 Task: Add Sprouts Organic Unrefined Sesame Oil to the cart.
Action: Mouse pressed left at (18, 92)
Screenshot: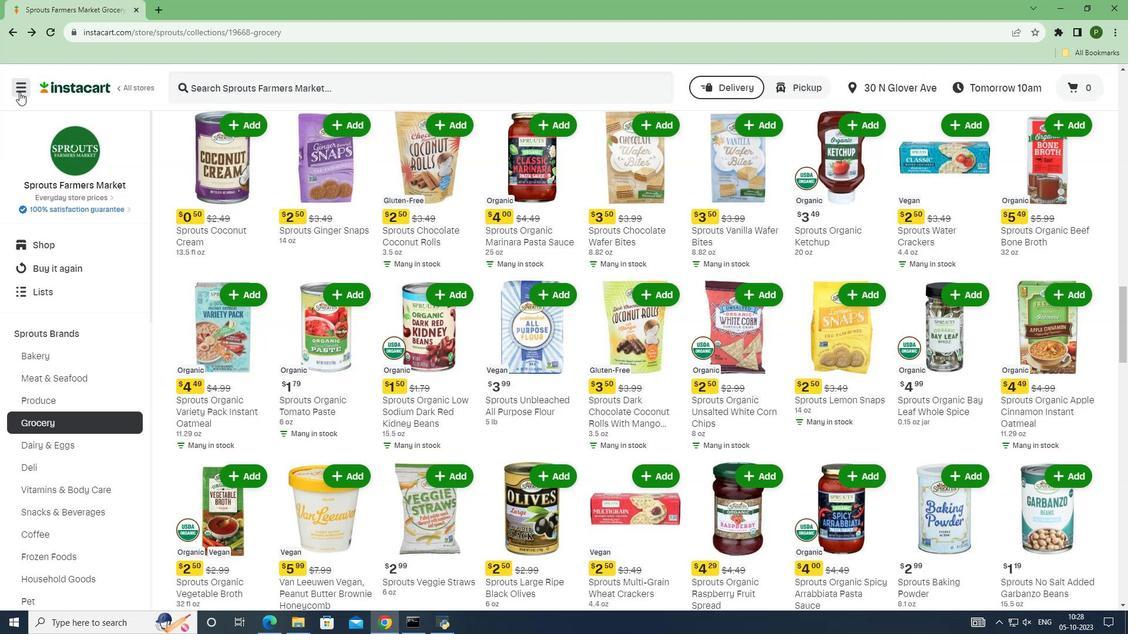 
Action: Mouse moved to (24, 328)
Screenshot: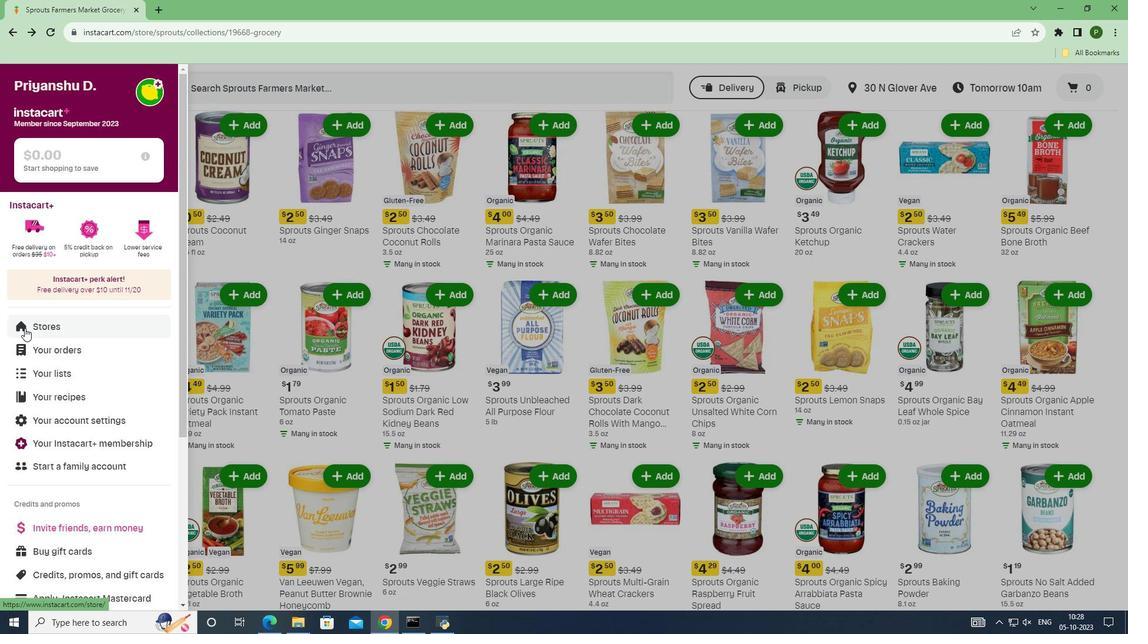 
Action: Mouse pressed left at (24, 328)
Screenshot: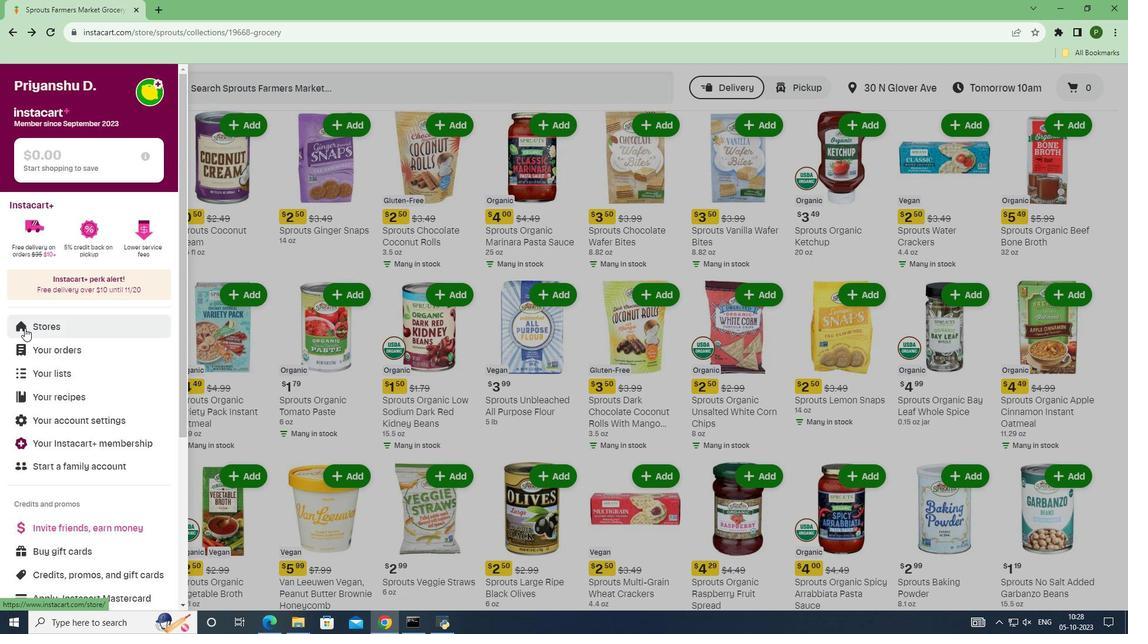 
Action: Mouse moved to (273, 145)
Screenshot: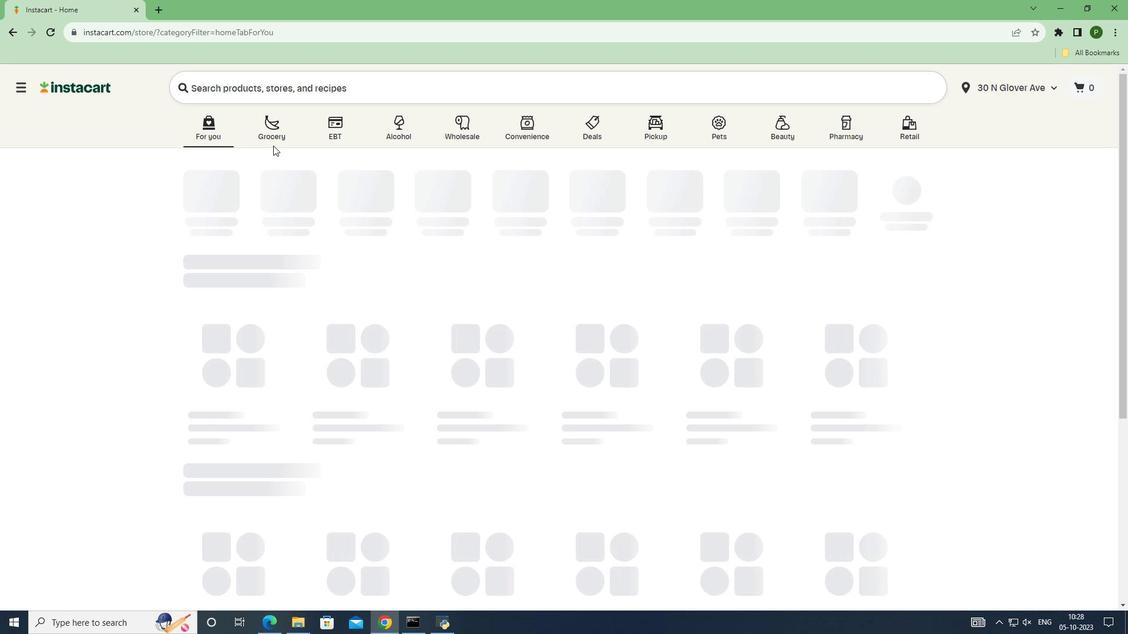 
Action: Mouse pressed left at (273, 145)
Screenshot: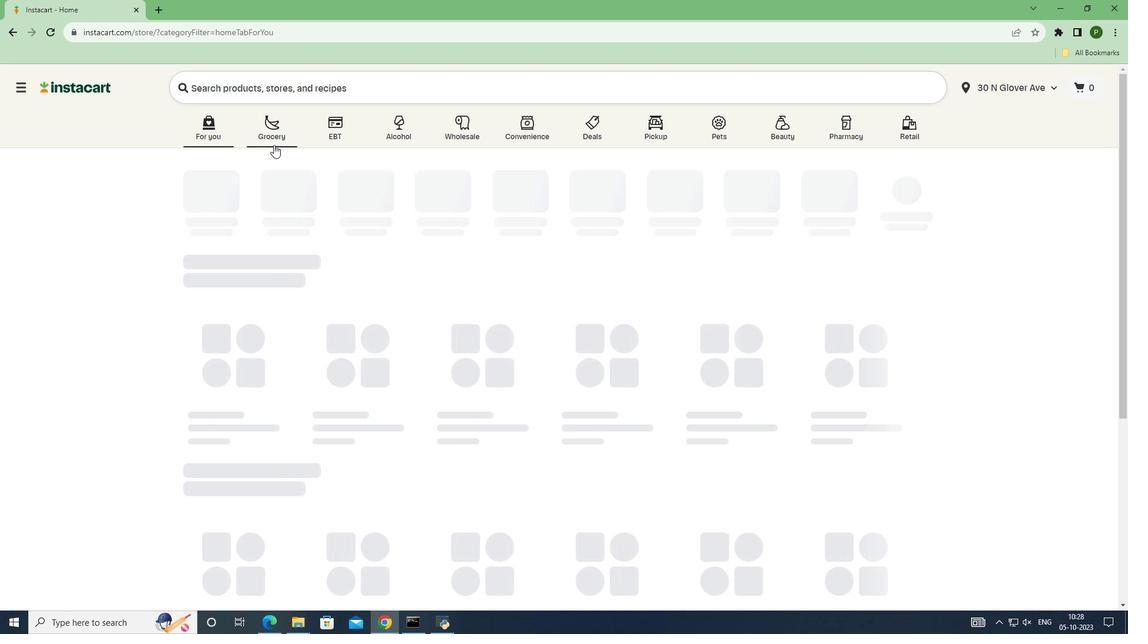 
Action: Mouse moved to (705, 276)
Screenshot: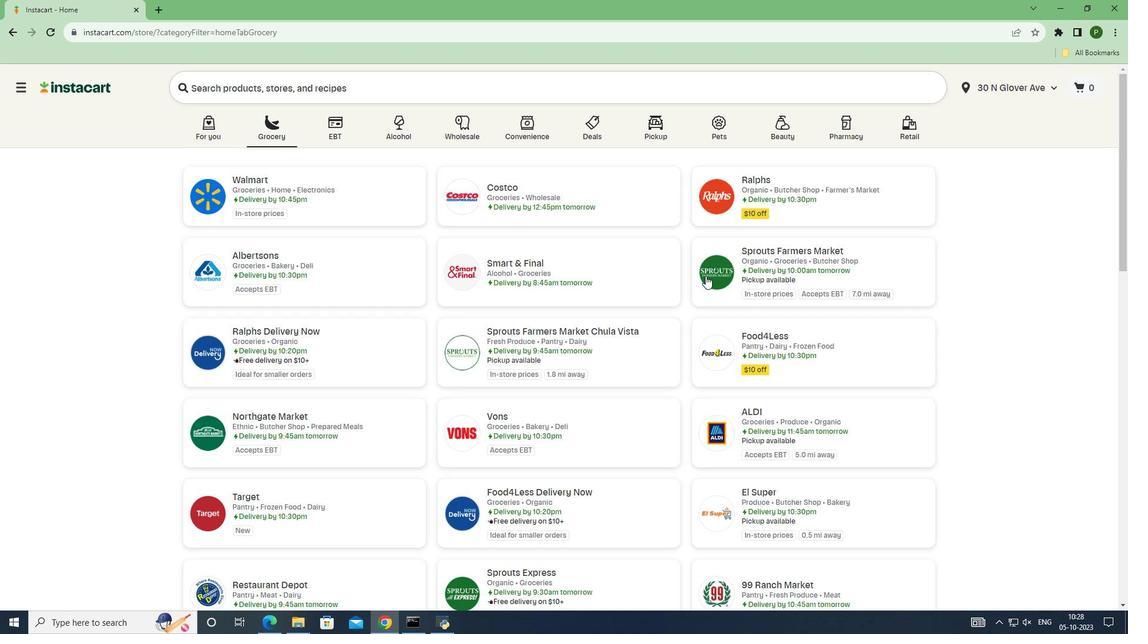
Action: Mouse pressed left at (705, 276)
Screenshot: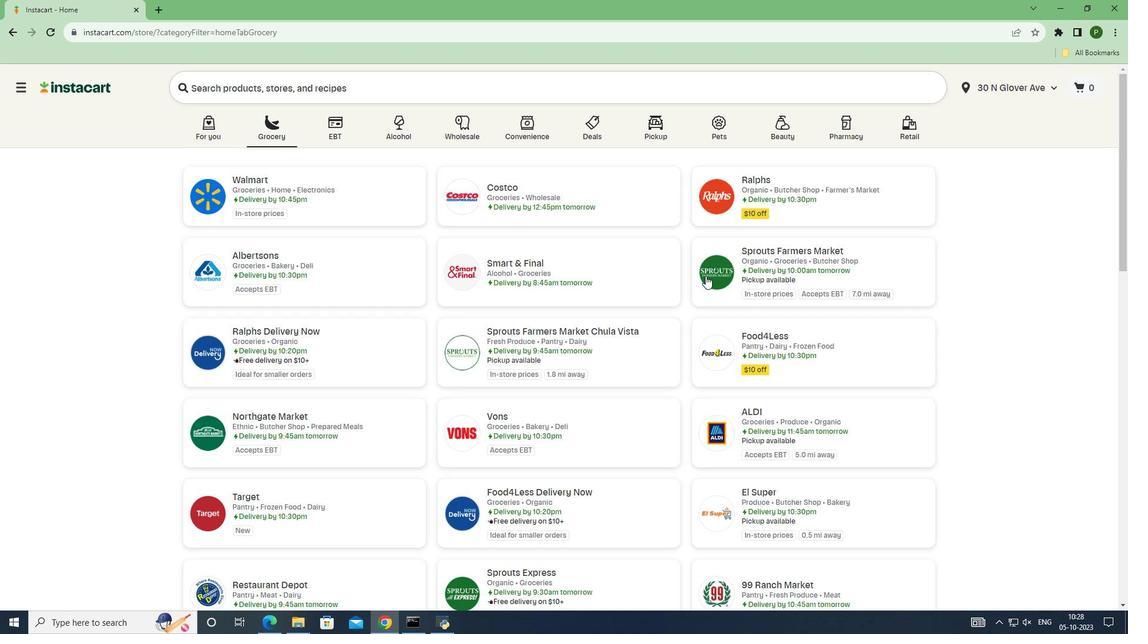 
Action: Mouse moved to (88, 335)
Screenshot: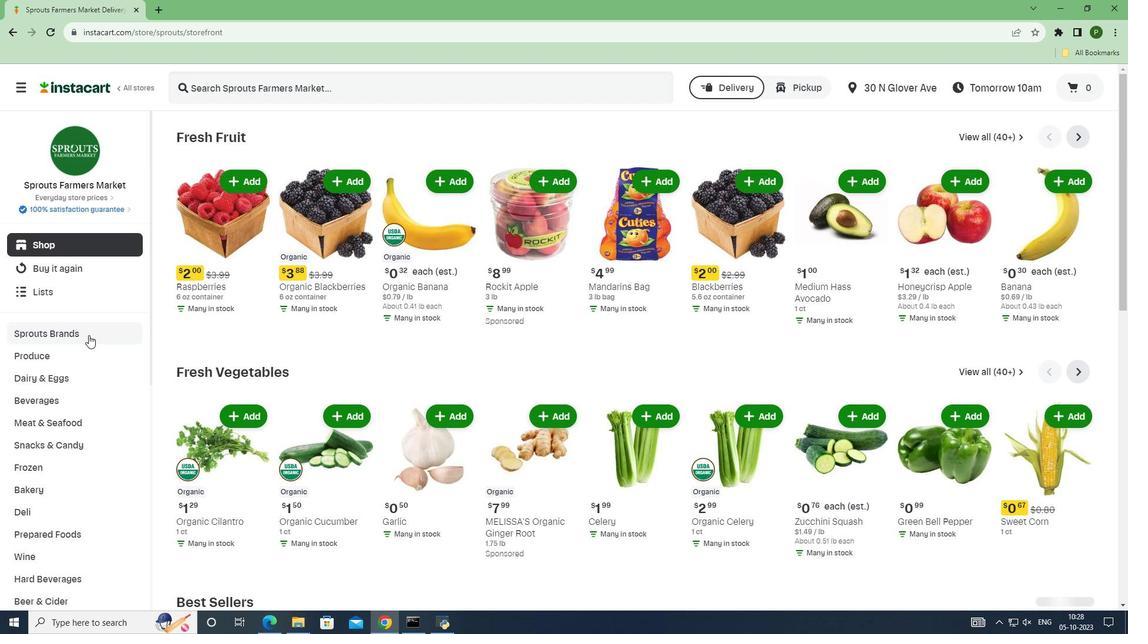 
Action: Mouse pressed left at (88, 335)
Screenshot: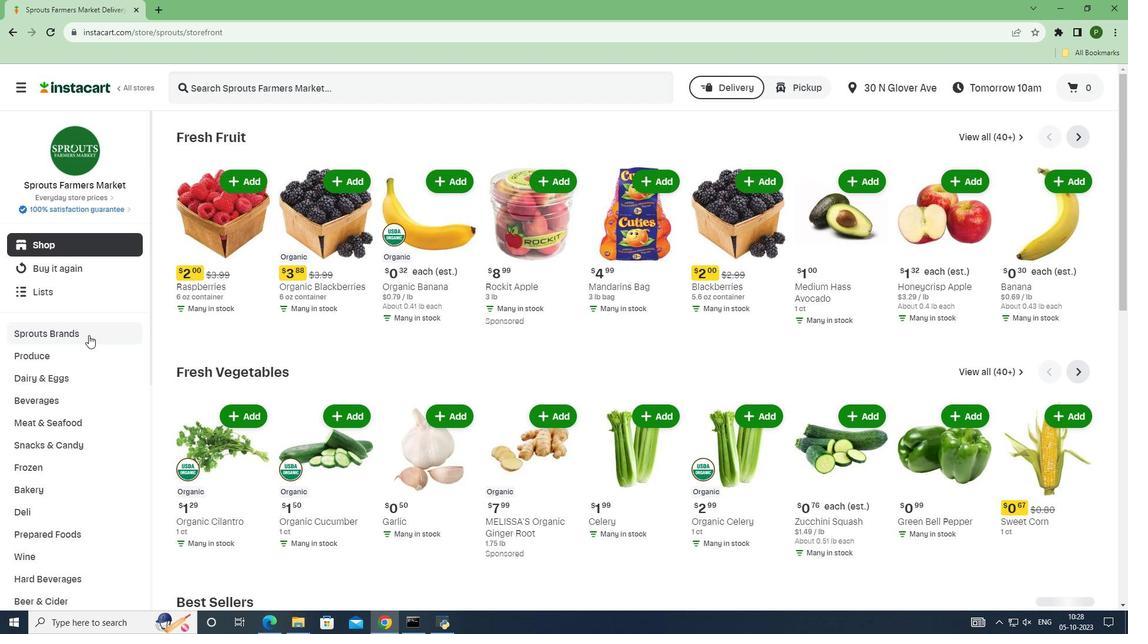
Action: Mouse moved to (82, 422)
Screenshot: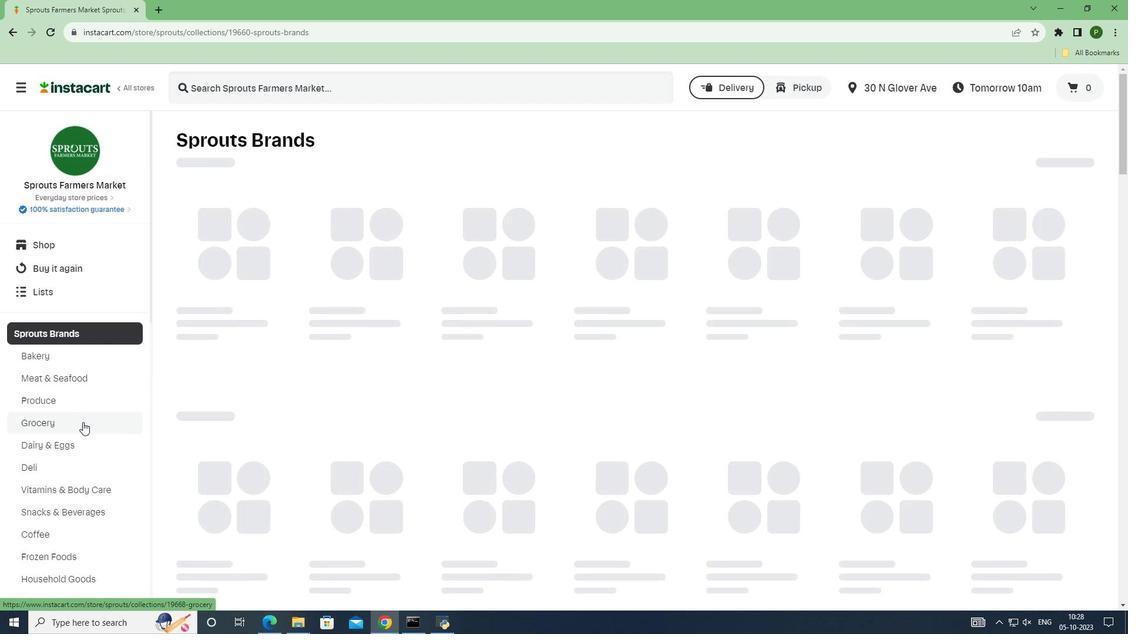 
Action: Mouse pressed left at (82, 422)
Screenshot: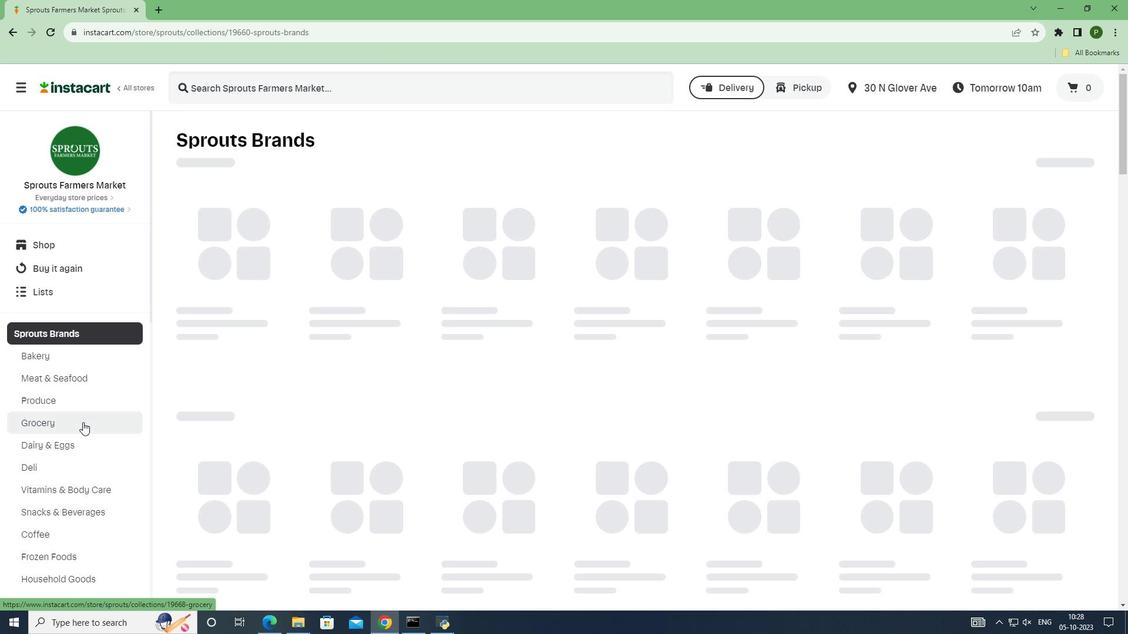 
Action: Mouse moved to (331, 271)
Screenshot: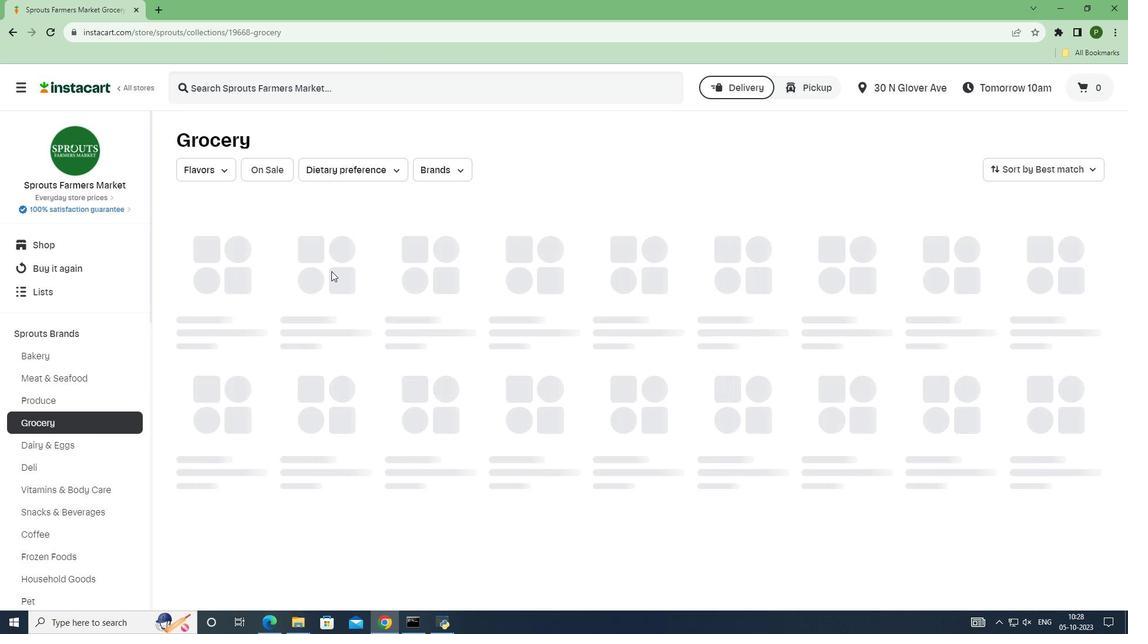 
Action: Mouse scrolled (331, 270) with delta (0, 0)
Screenshot: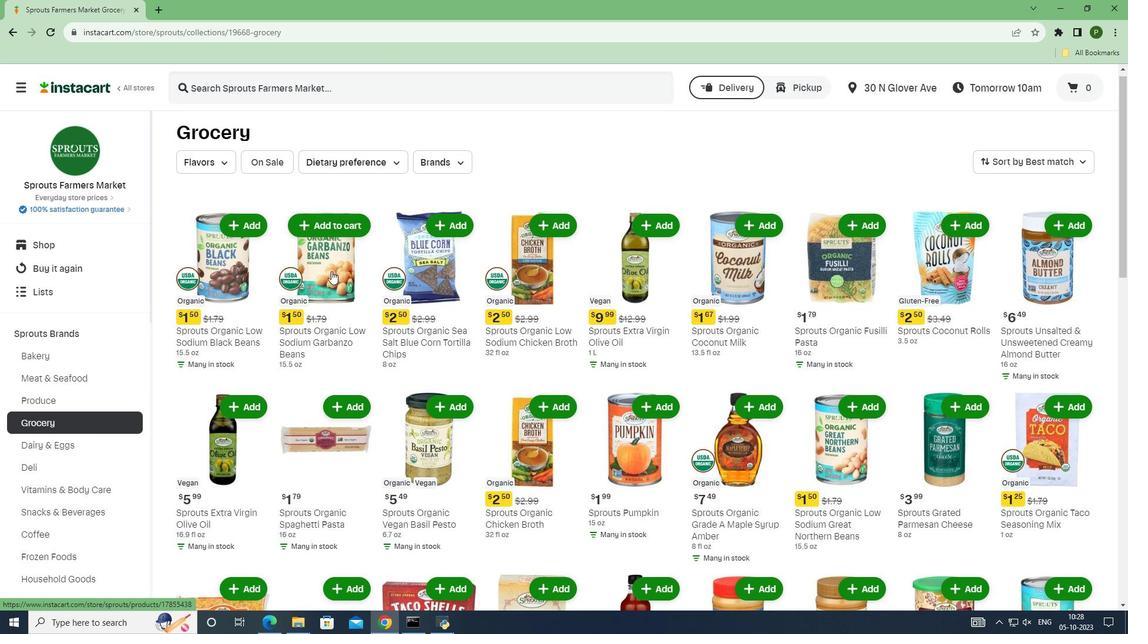 
Action: Mouse scrolled (331, 270) with delta (0, 0)
Screenshot: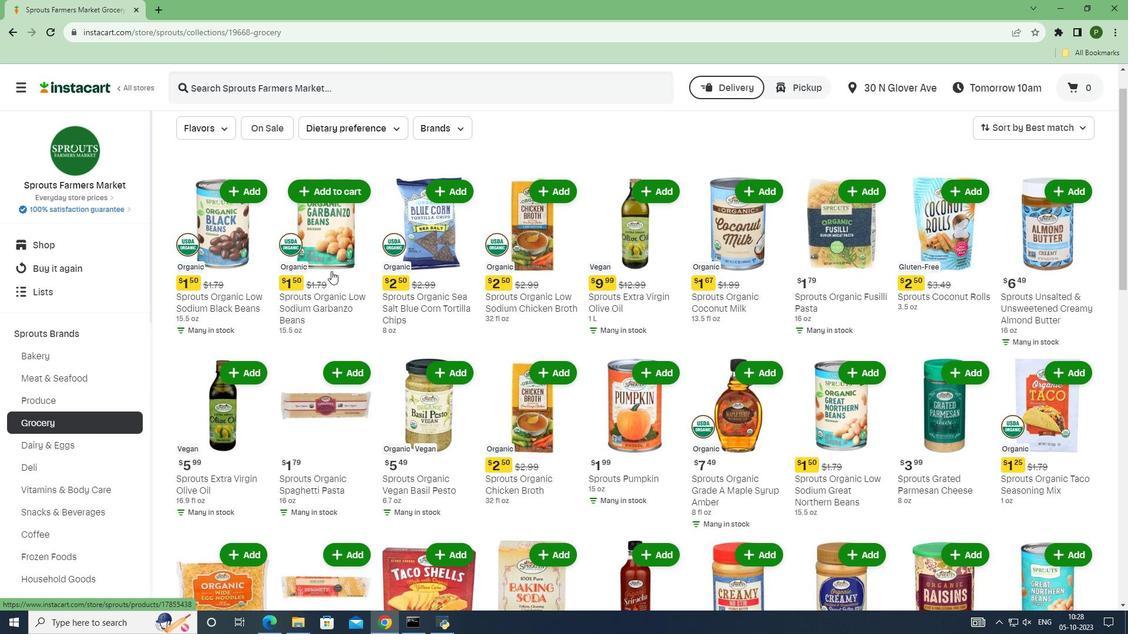 
Action: Mouse scrolled (331, 270) with delta (0, 0)
Screenshot: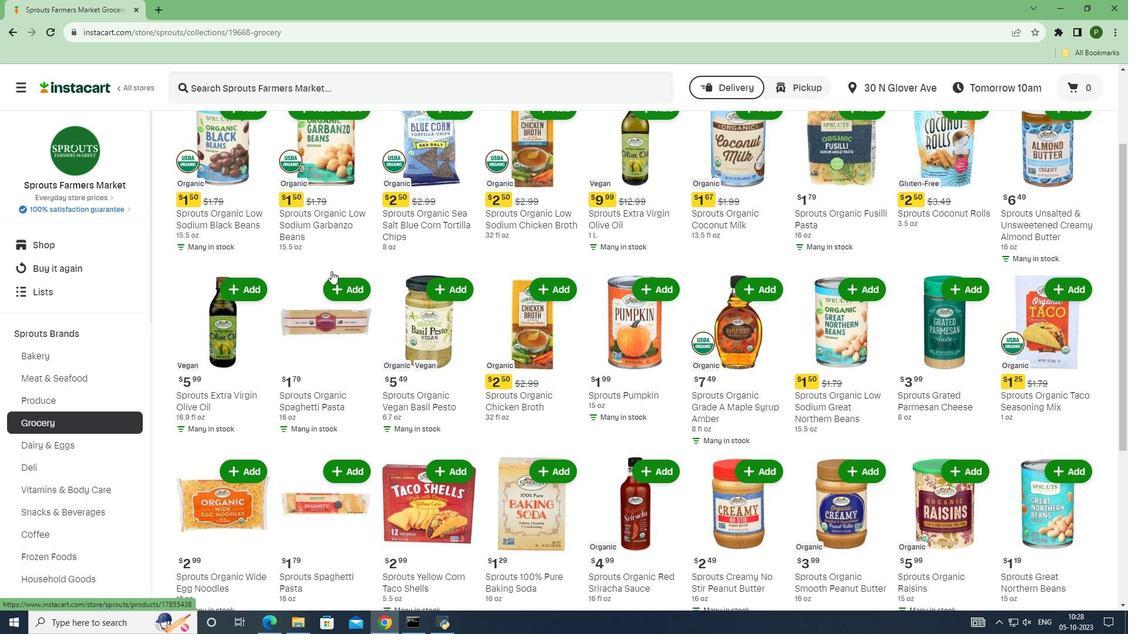 
Action: Mouse scrolled (331, 270) with delta (0, 0)
Screenshot: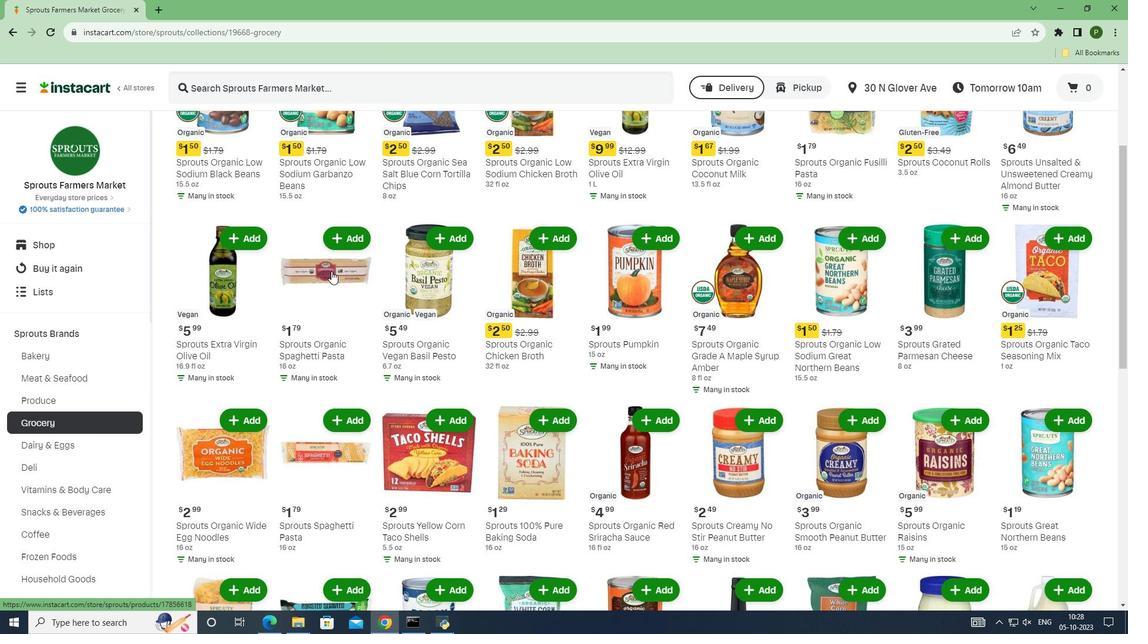 
Action: Mouse scrolled (331, 270) with delta (0, 0)
Screenshot: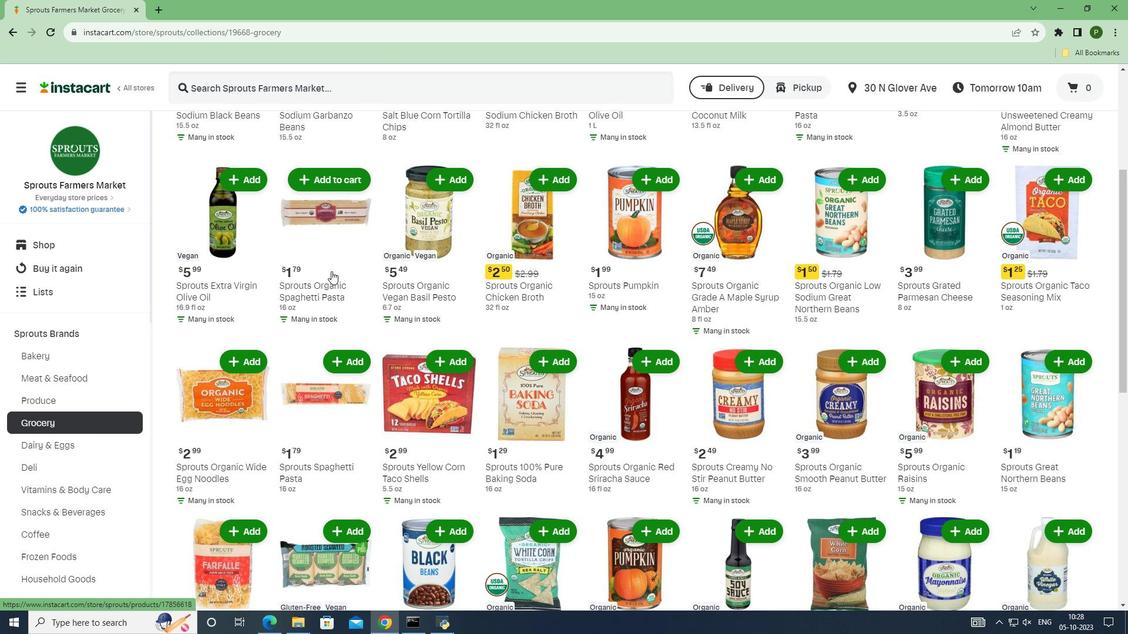 
Action: Mouse scrolled (331, 270) with delta (0, 0)
Screenshot: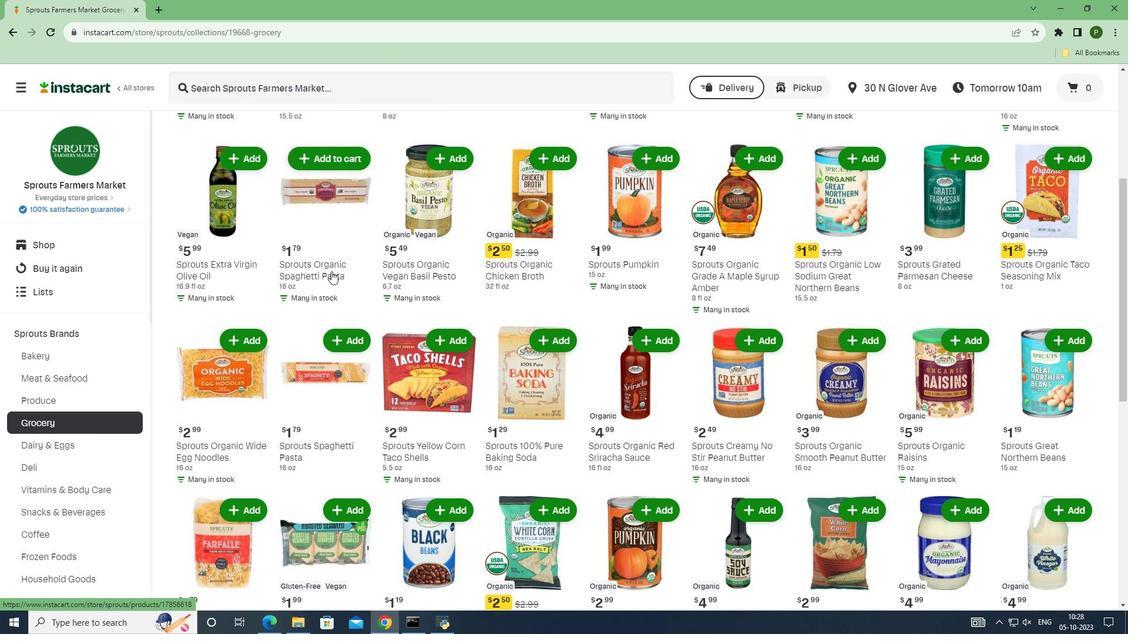 
Action: Mouse scrolled (331, 270) with delta (0, 0)
Screenshot: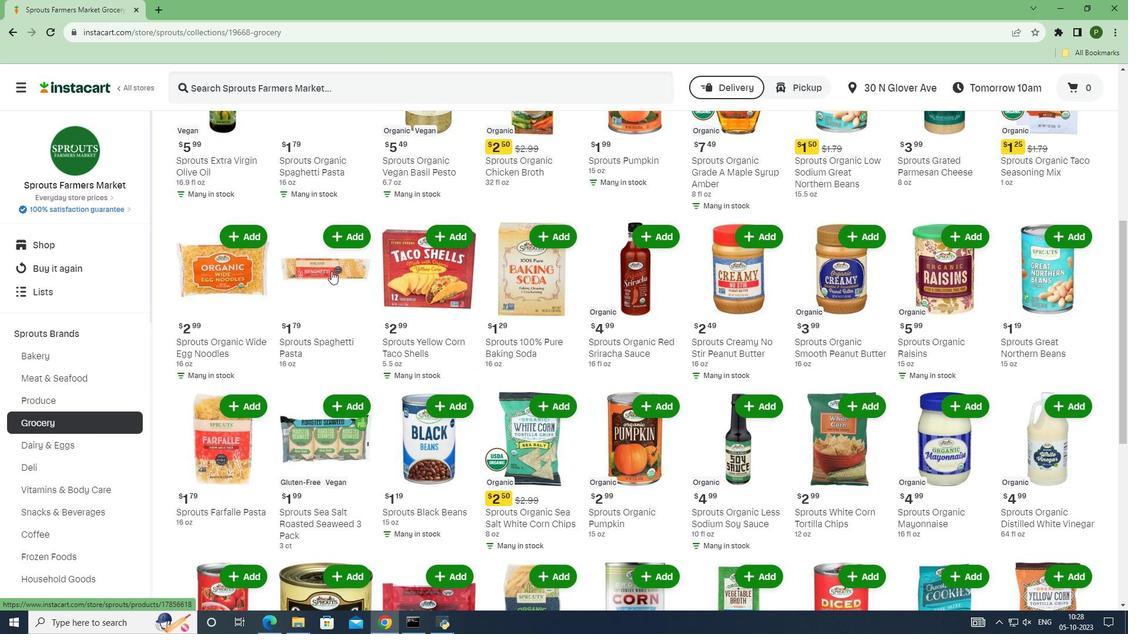 
Action: Mouse scrolled (331, 270) with delta (0, 0)
Screenshot: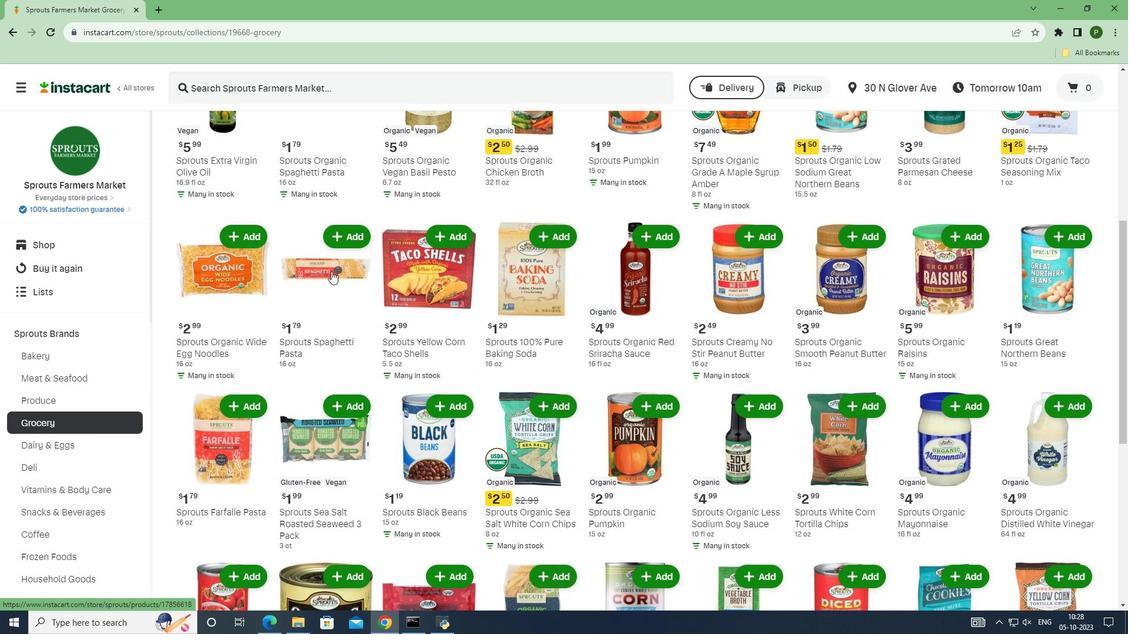 
Action: Mouse scrolled (331, 270) with delta (0, 0)
Screenshot: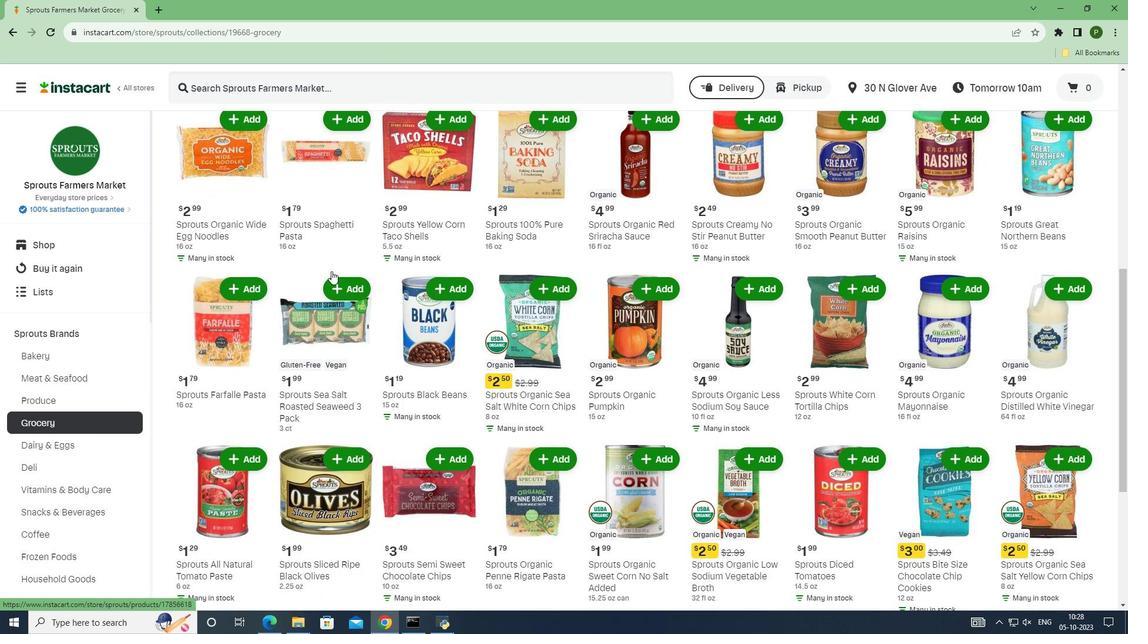 
Action: Mouse scrolled (331, 270) with delta (0, 0)
Screenshot: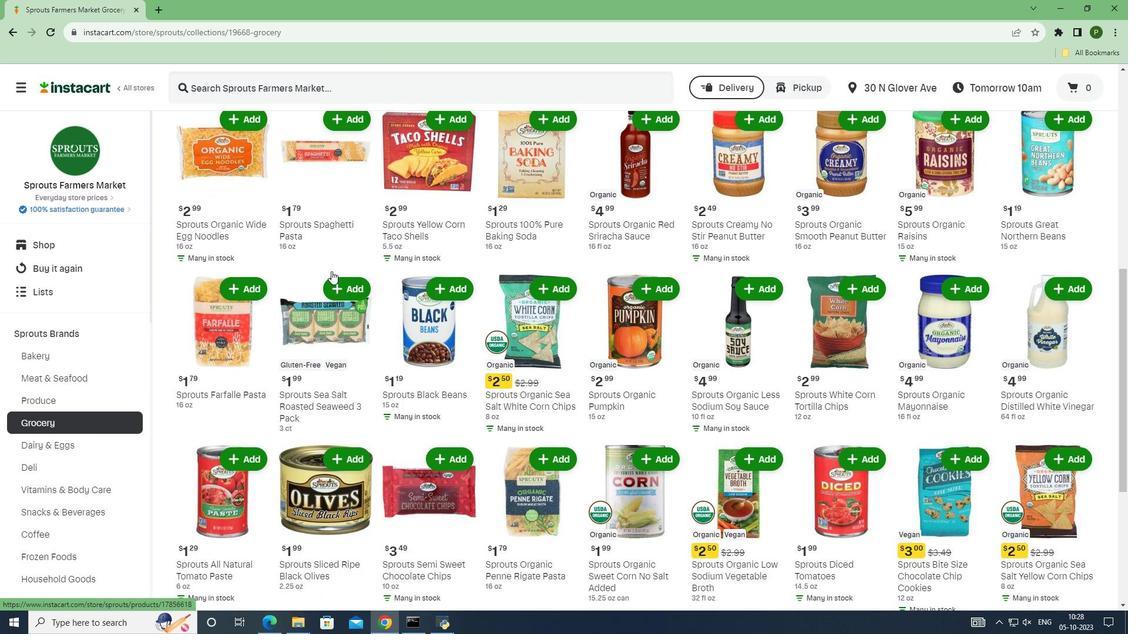 
Action: Mouse scrolled (331, 270) with delta (0, 0)
Screenshot: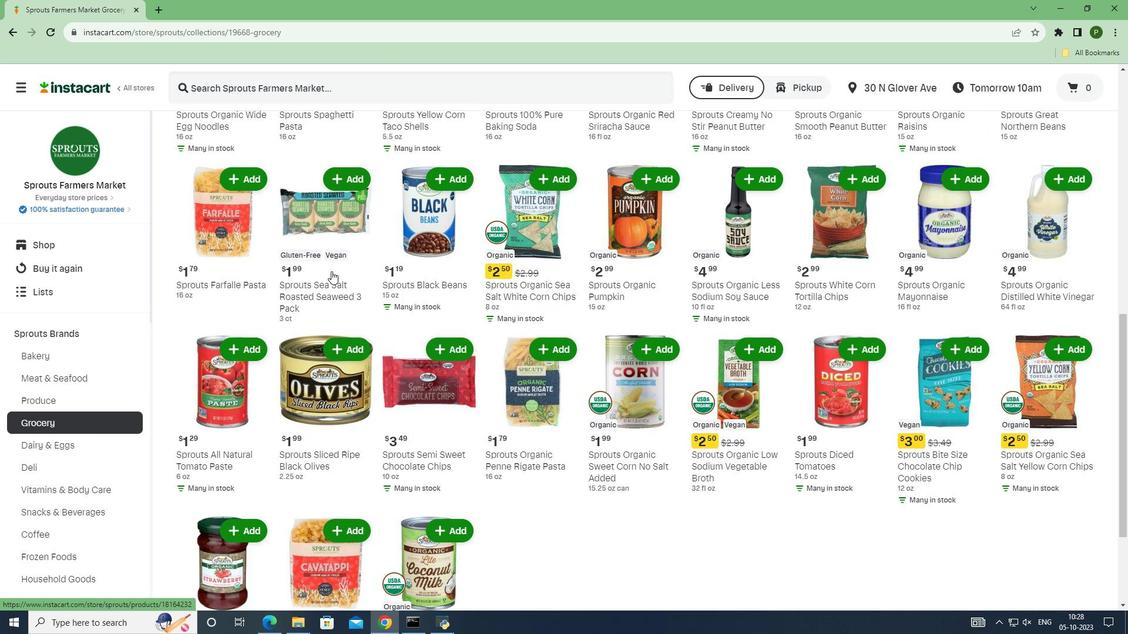 
Action: Mouse scrolled (331, 270) with delta (0, 0)
Screenshot: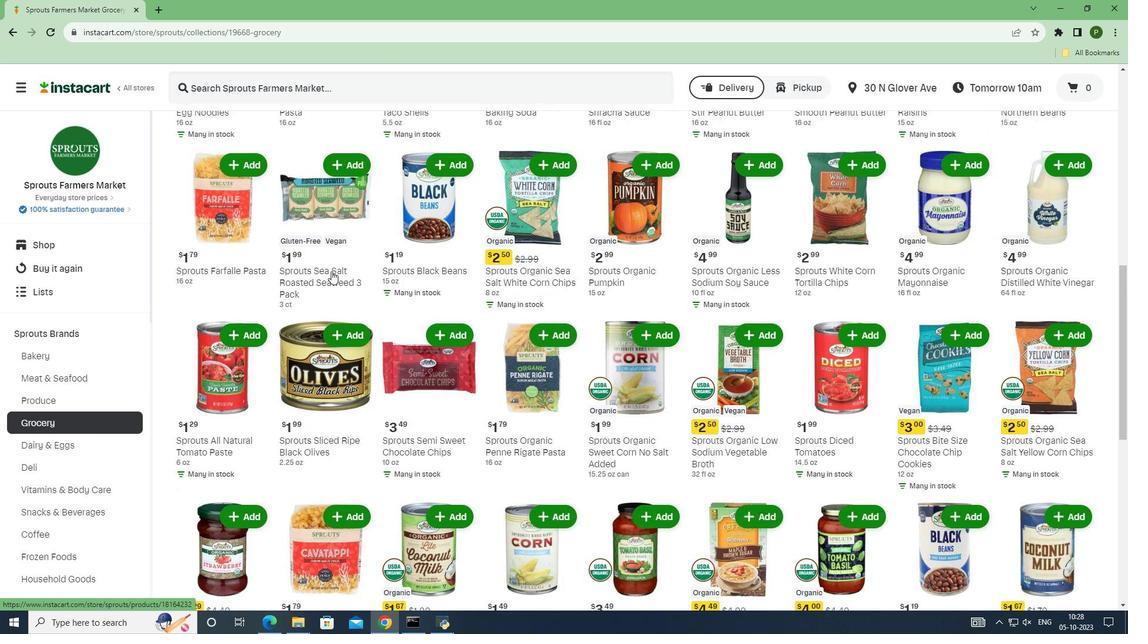 
Action: Mouse scrolled (331, 270) with delta (0, 0)
Screenshot: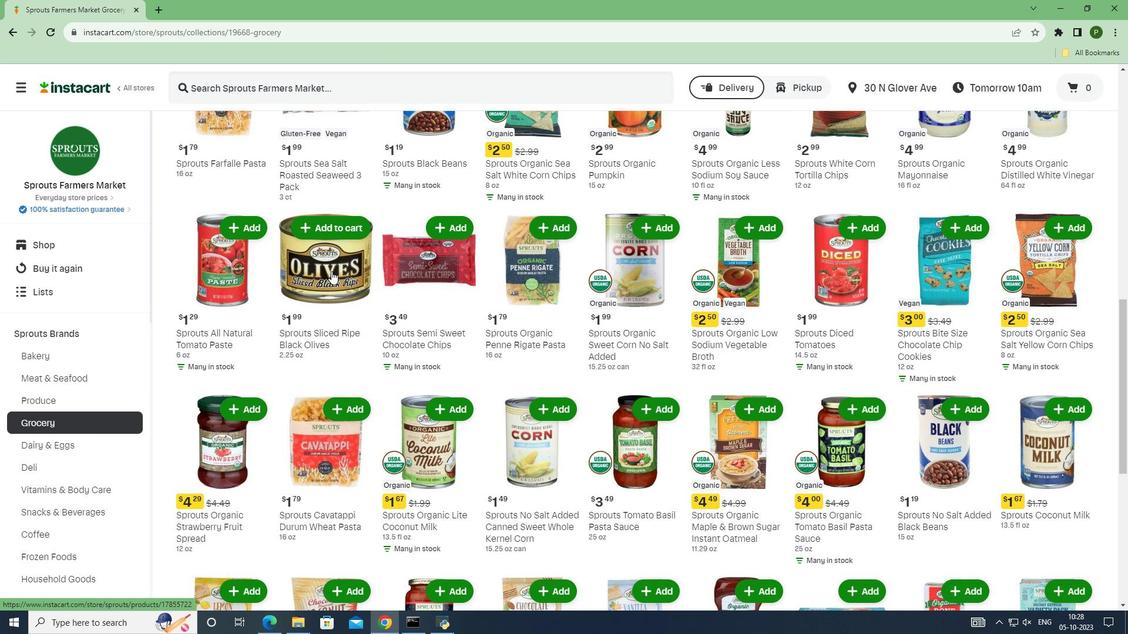 
Action: Mouse scrolled (331, 270) with delta (0, 0)
Screenshot: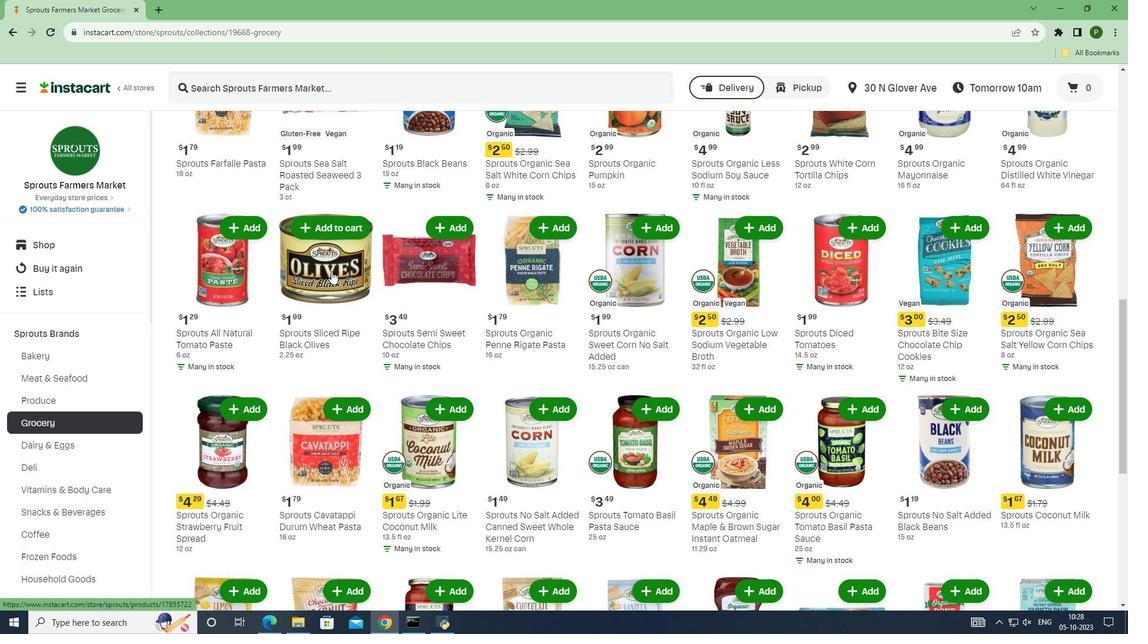 
Action: Mouse scrolled (331, 270) with delta (0, 0)
Screenshot: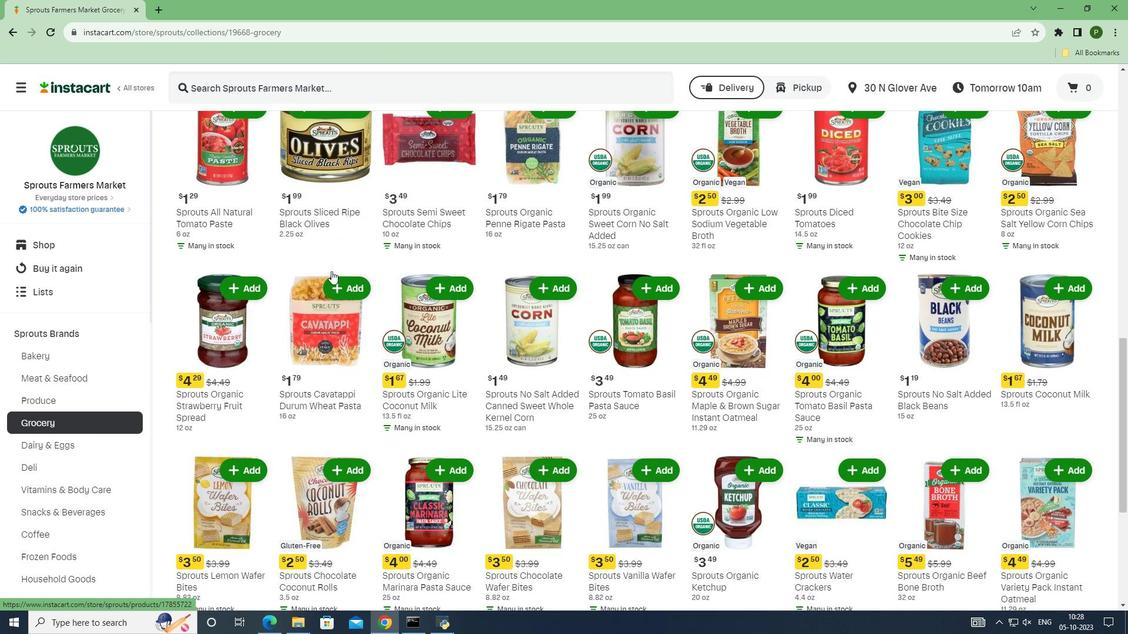 
Action: Mouse scrolled (331, 270) with delta (0, 0)
Screenshot: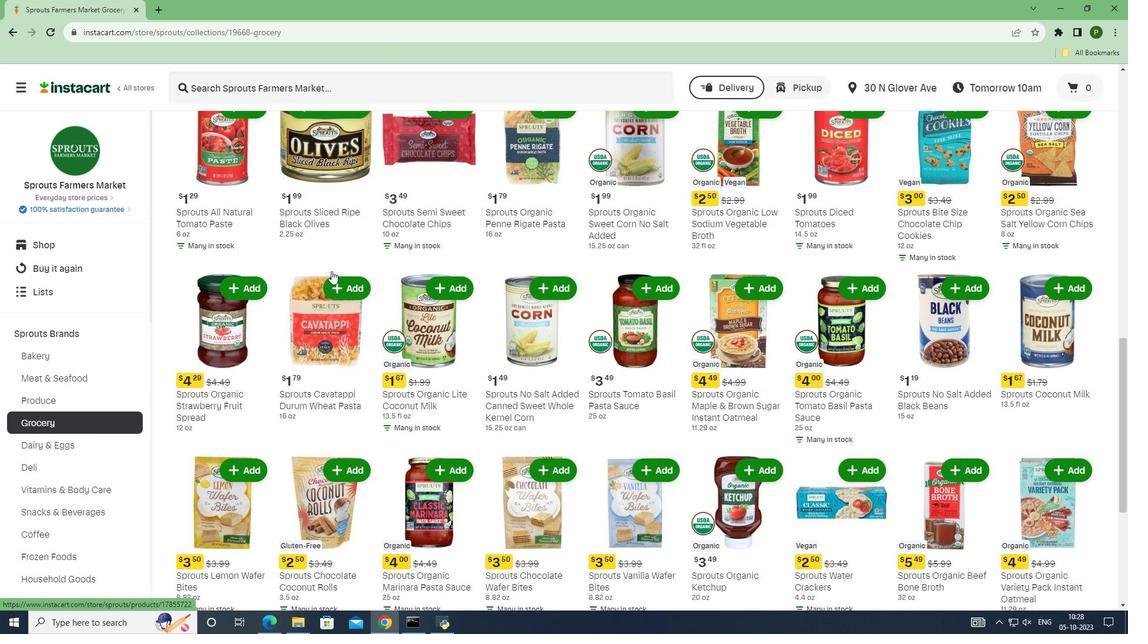 
Action: Mouse scrolled (331, 270) with delta (0, 0)
Screenshot: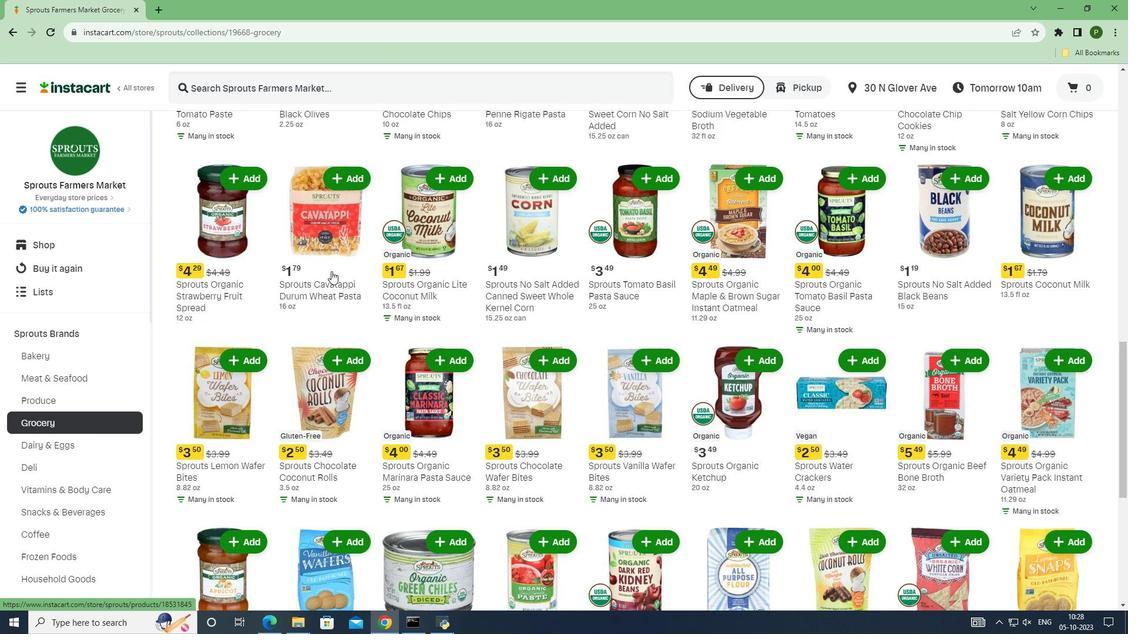 
Action: Mouse scrolled (331, 270) with delta (0, 0)
Screenshot: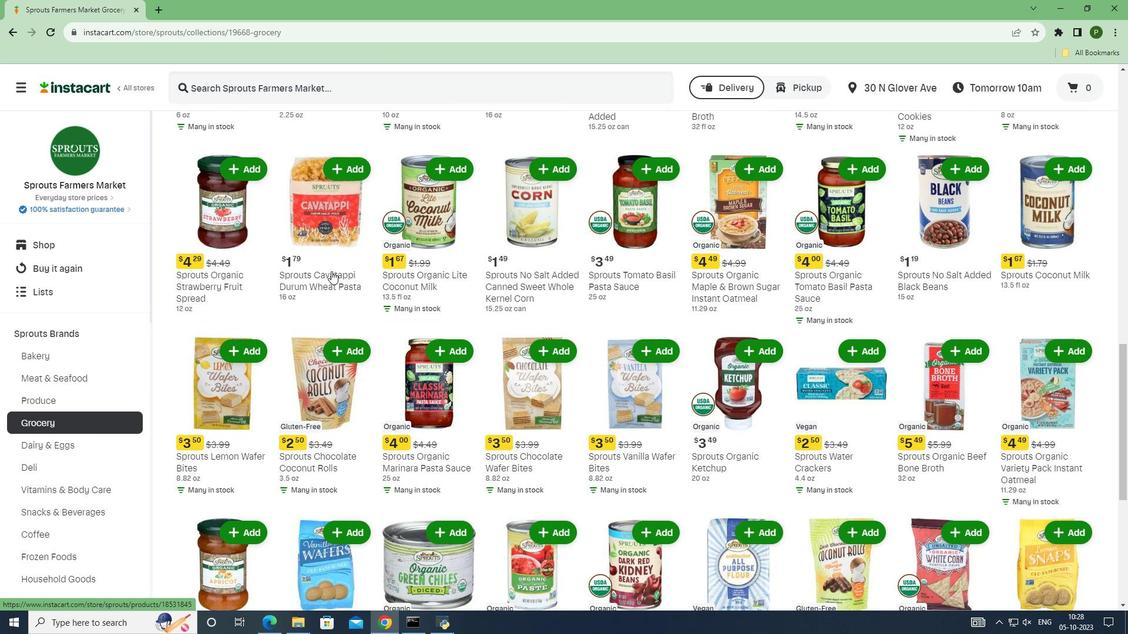 
Action: Mouse scrolled (331, 270) with delta (0, 0)
Screenshot: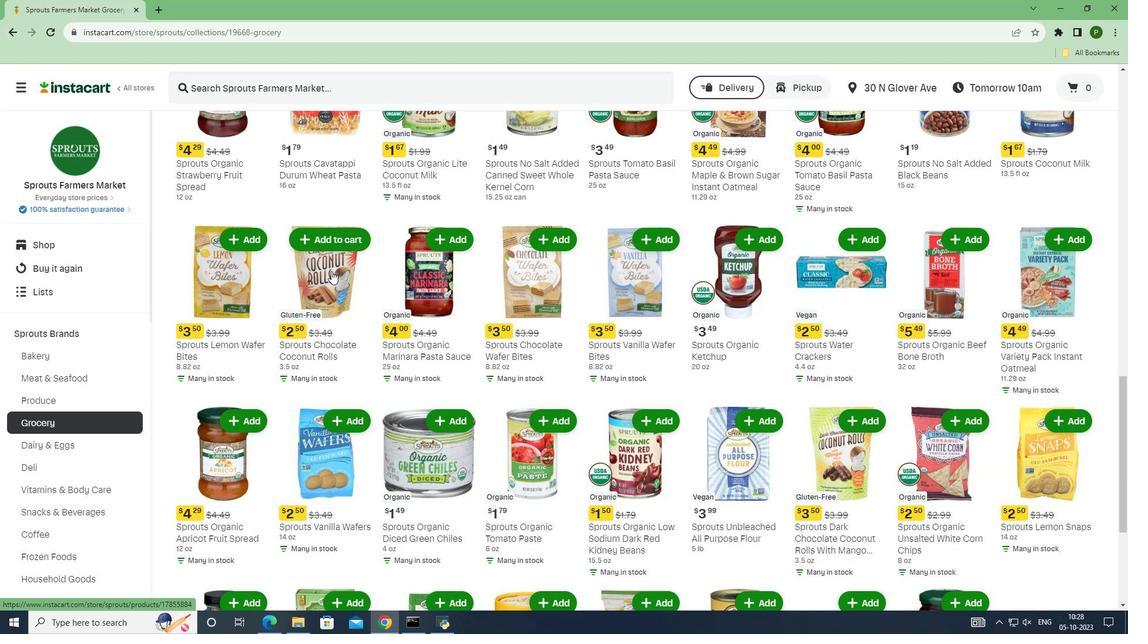 
Action: Mouse scrolled (331, 270) with delta (0, 0)
Screenshot: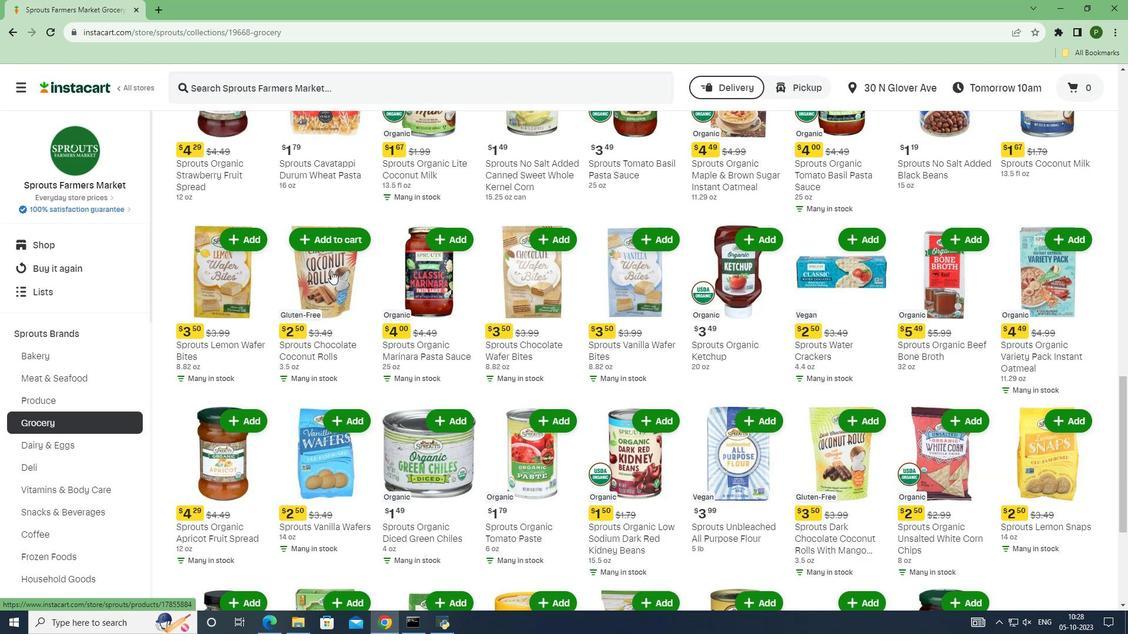 
Action: Mouse scrolled (331, 270) with delta (0, 0)
Screenshot: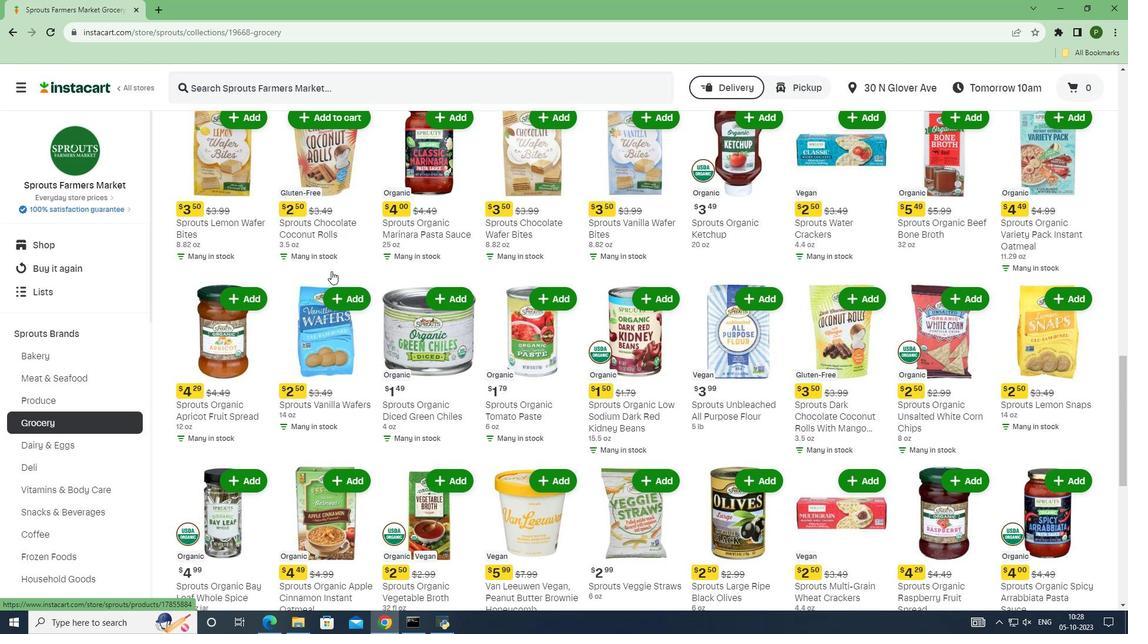 
Action: Mouse scrolled (331, 270) with delta (0, 0)
Screenshot: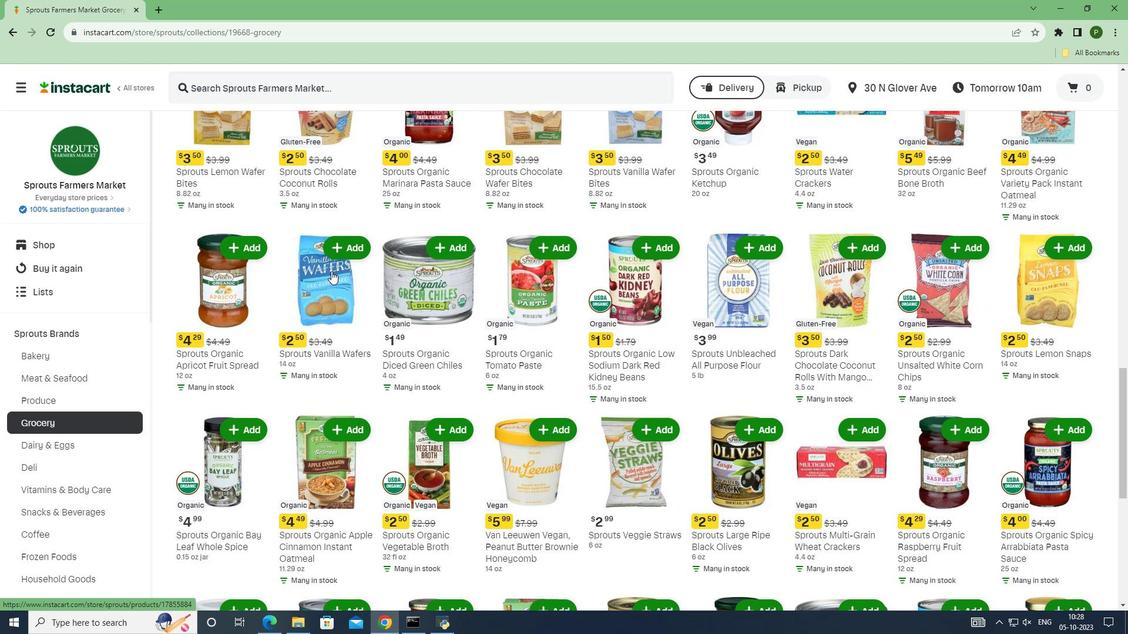 
Action: Mouse scrolled (331, 270) with delta (0, 0)
Screenshot: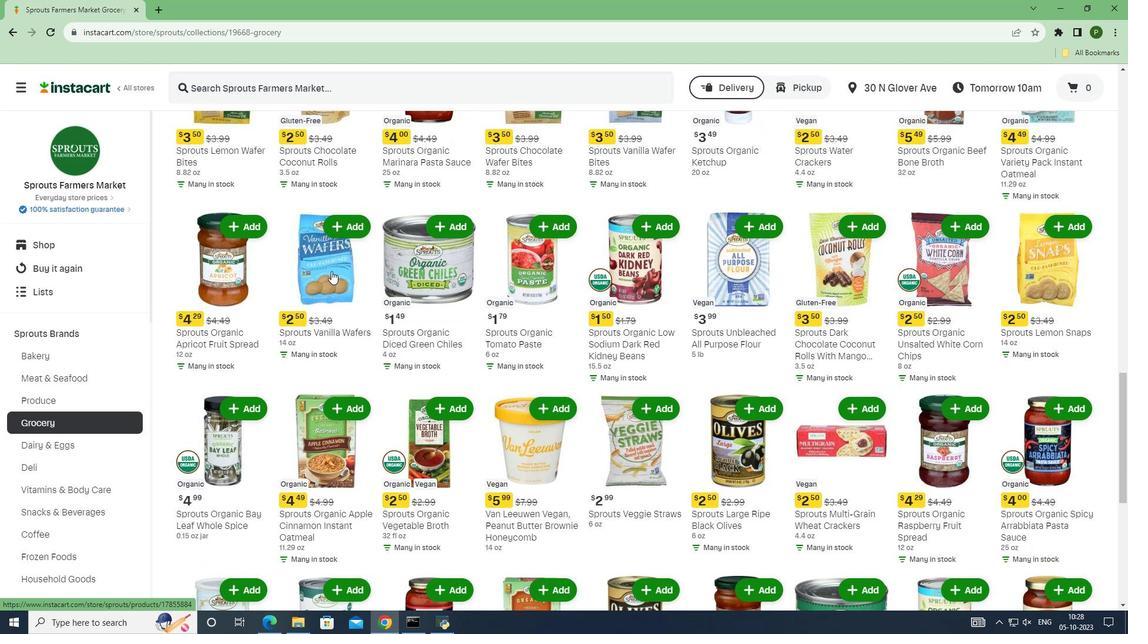
Action: Mouse scrolled (331, 270) with delta (0, 0)
Screenshot: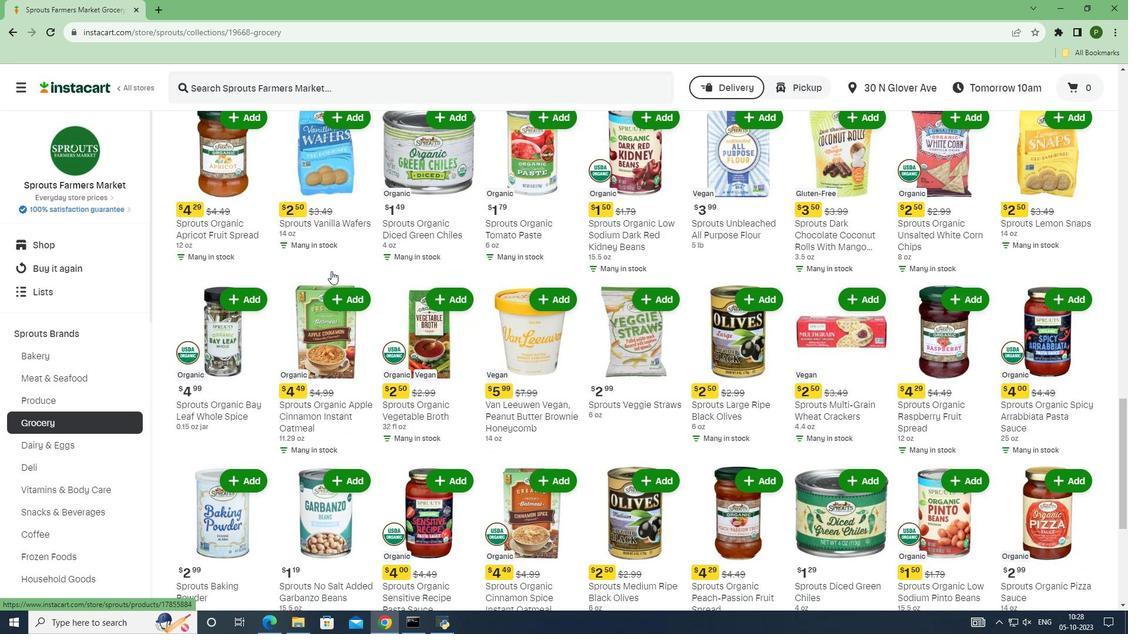 
Action: Mouse scrolled (331, 270) with delta (0, 0)
Screenshot: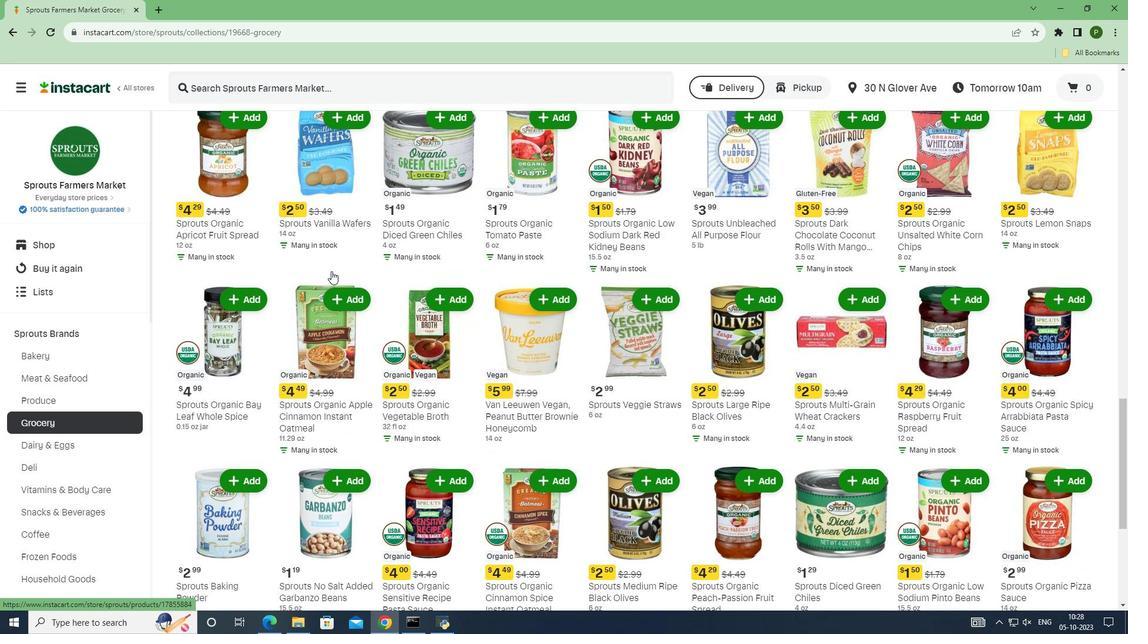 
Action: Mouse scrolled (331, 270) with delta (0, 0)
Screenshot: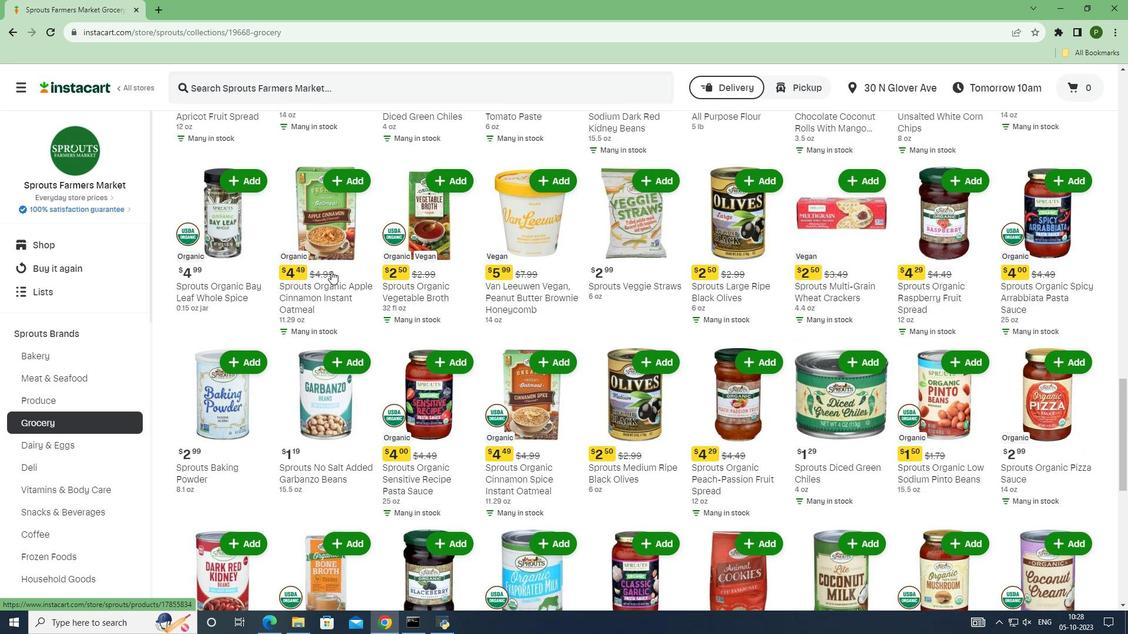 
Action: Mouse scrolled (331, 270) with delta (0, 0)
Screenshot: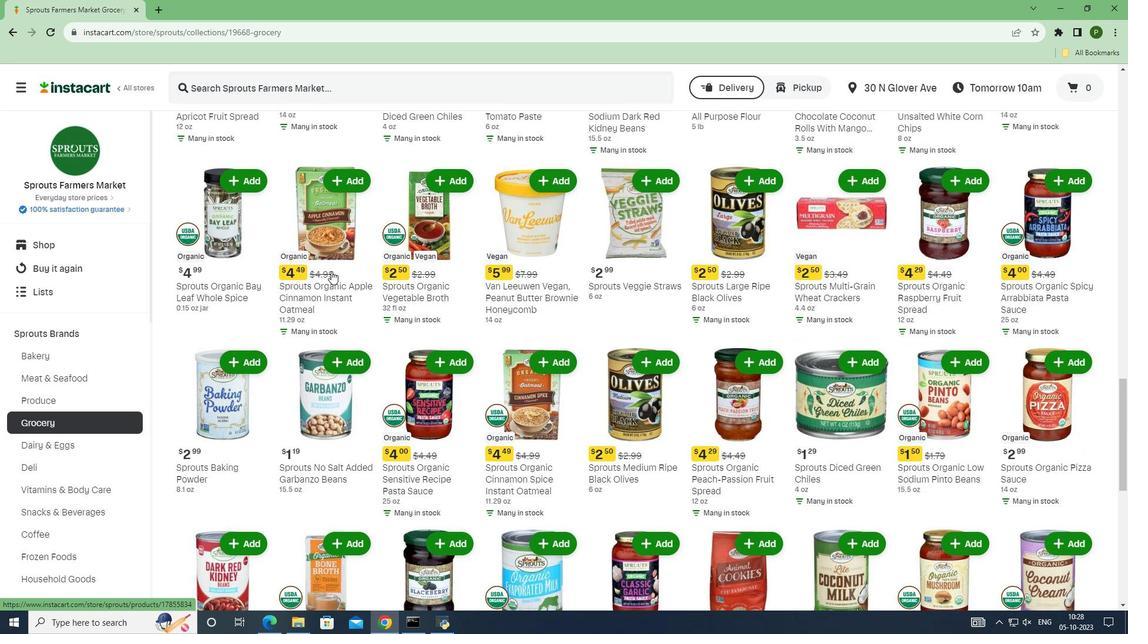 
Action: Mouse scrolled (331, 270) with delta (0, 0)
Screenshot: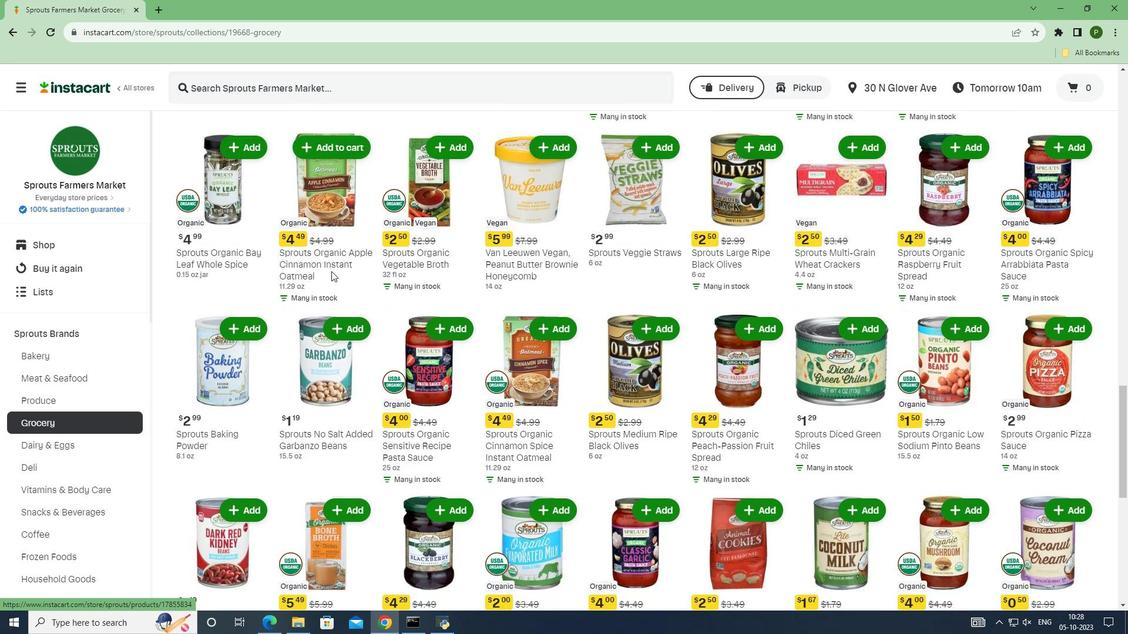 
Action: Mouse scrolled (331, 270) with delta (0, 0)
Screenshot: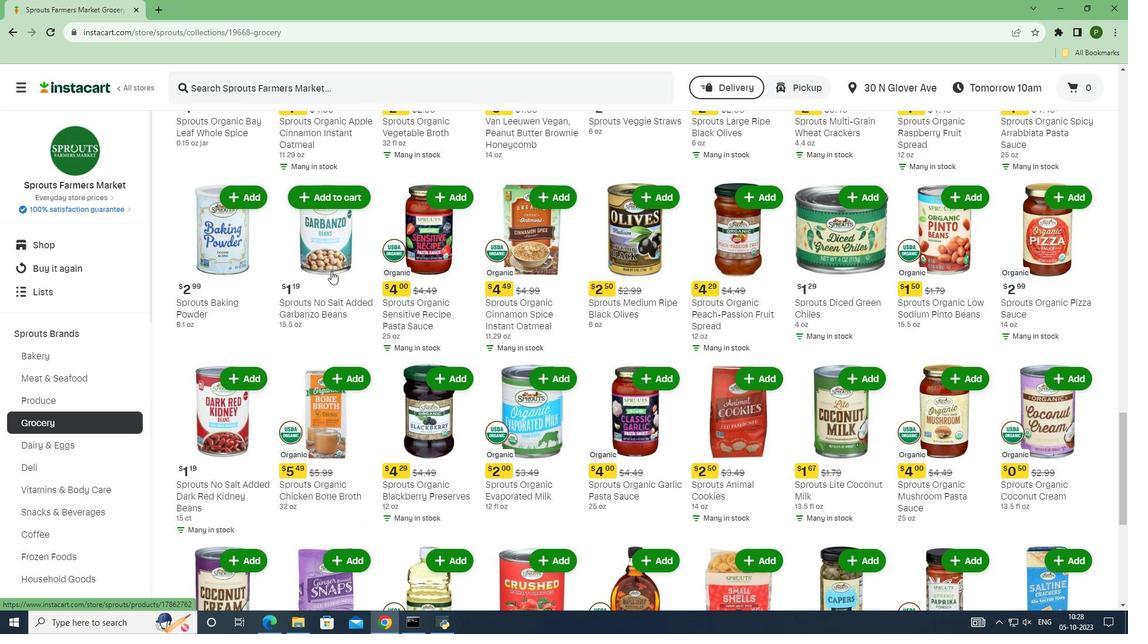 
Action: Mouse scrolled (331, 270) with delta (0, 0)
Screenshot: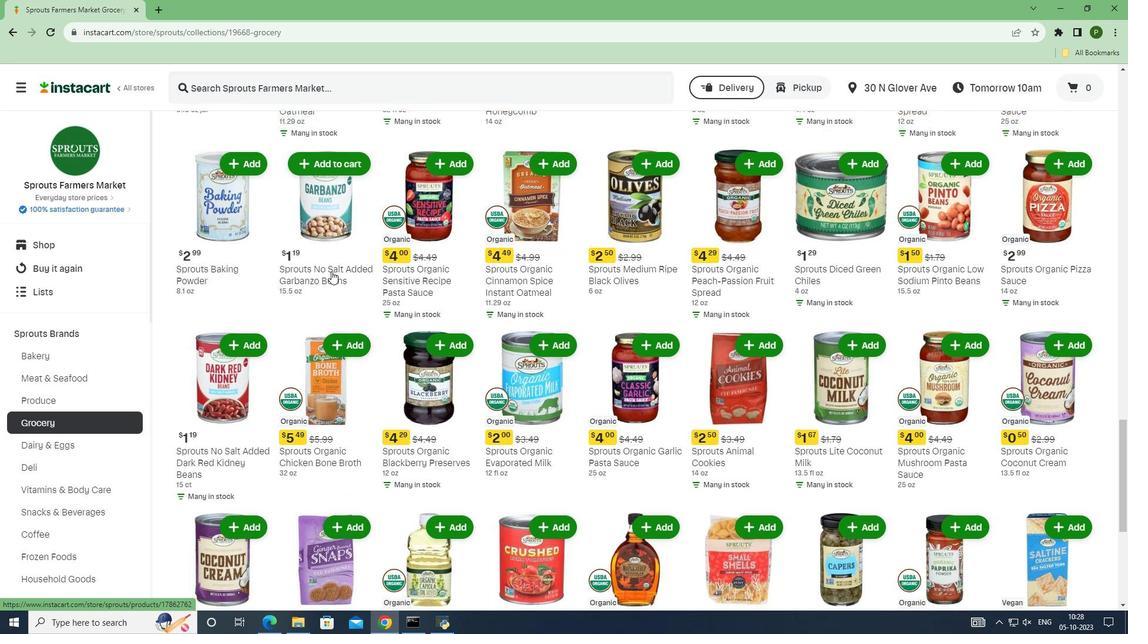 
Action: Mouse scrolled (331, 270) with delta (0, 0)
Screenshot: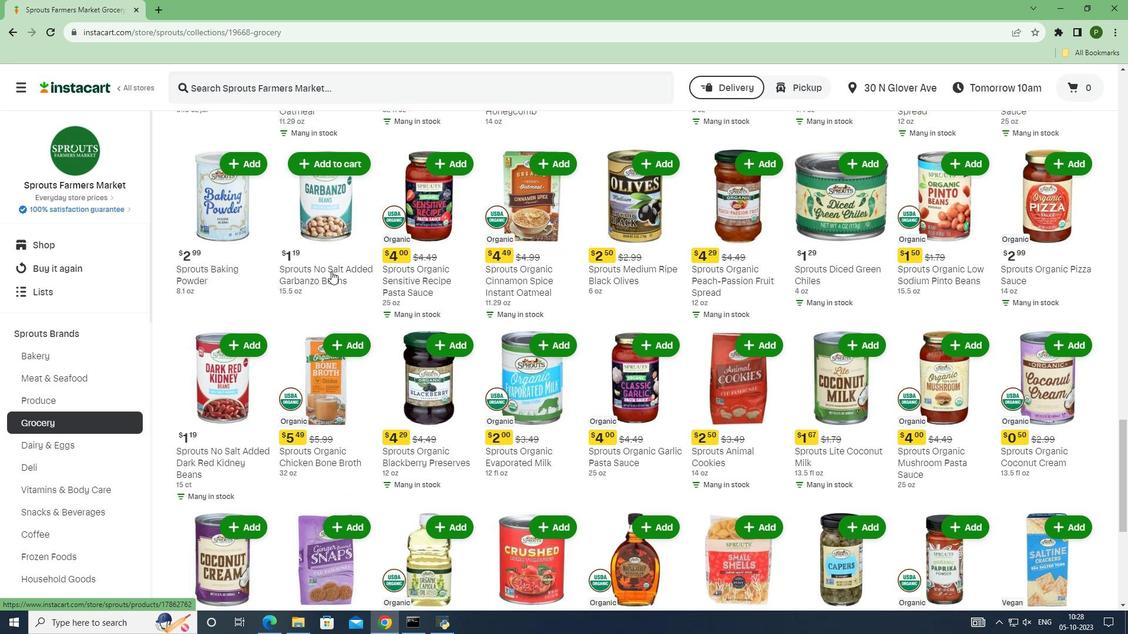 
Action: Mouse scrolled (331, 270) with delta (0, 0)
Screenshot: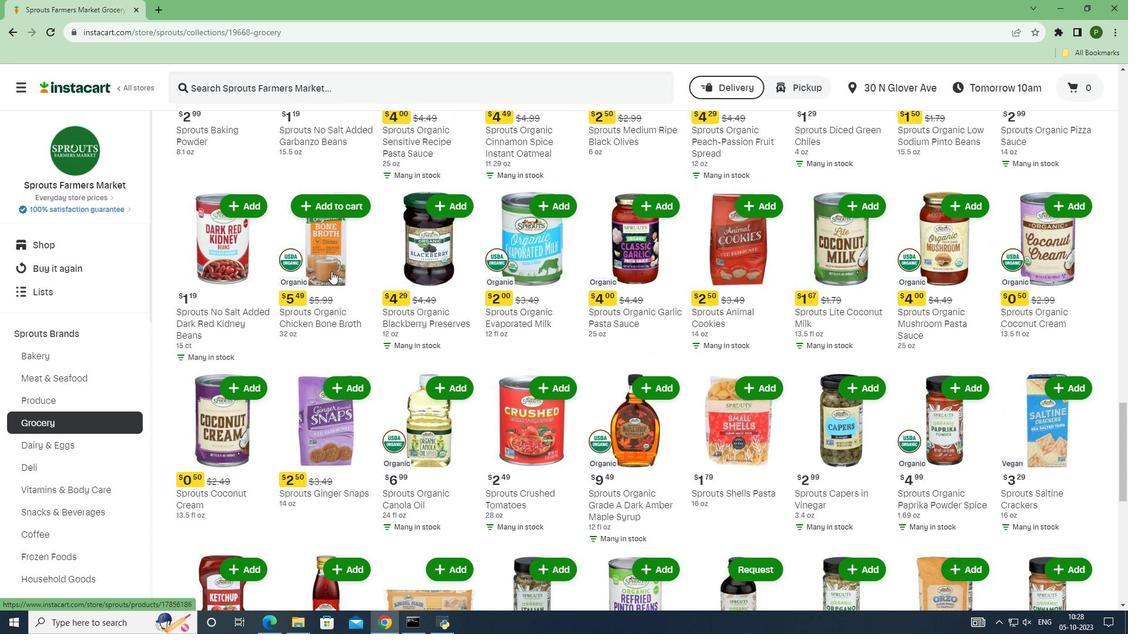 
Action: Mouse scrolled (331, 270) with delta (0, 0)
Screenshot: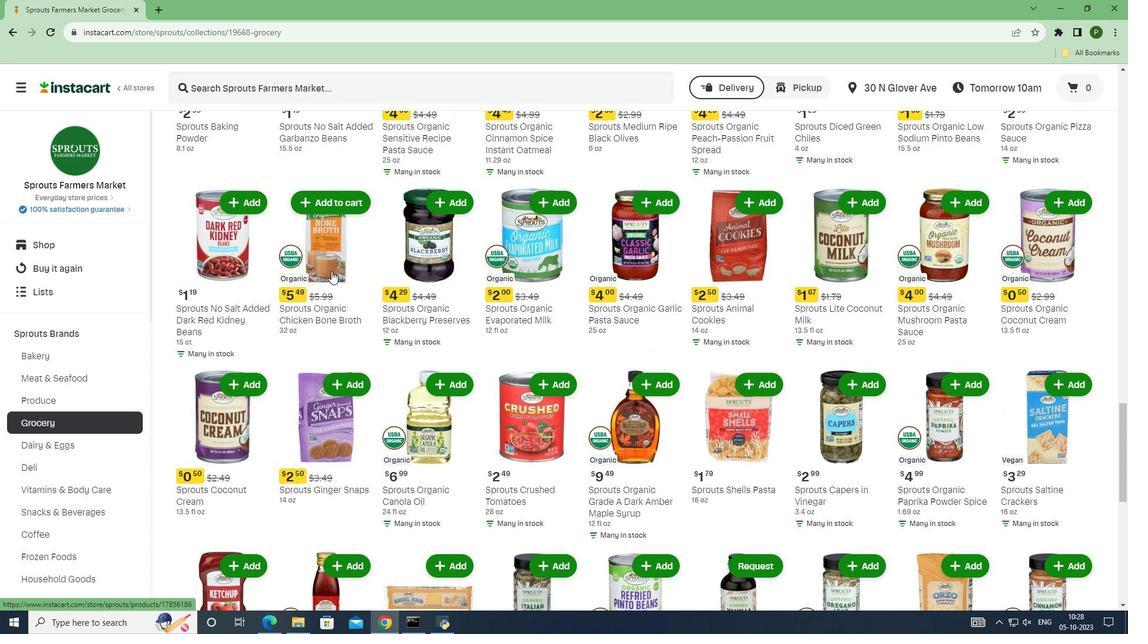 
Action: Mouse scrolled (331, 270) with delta (0, 0)
Screenshot: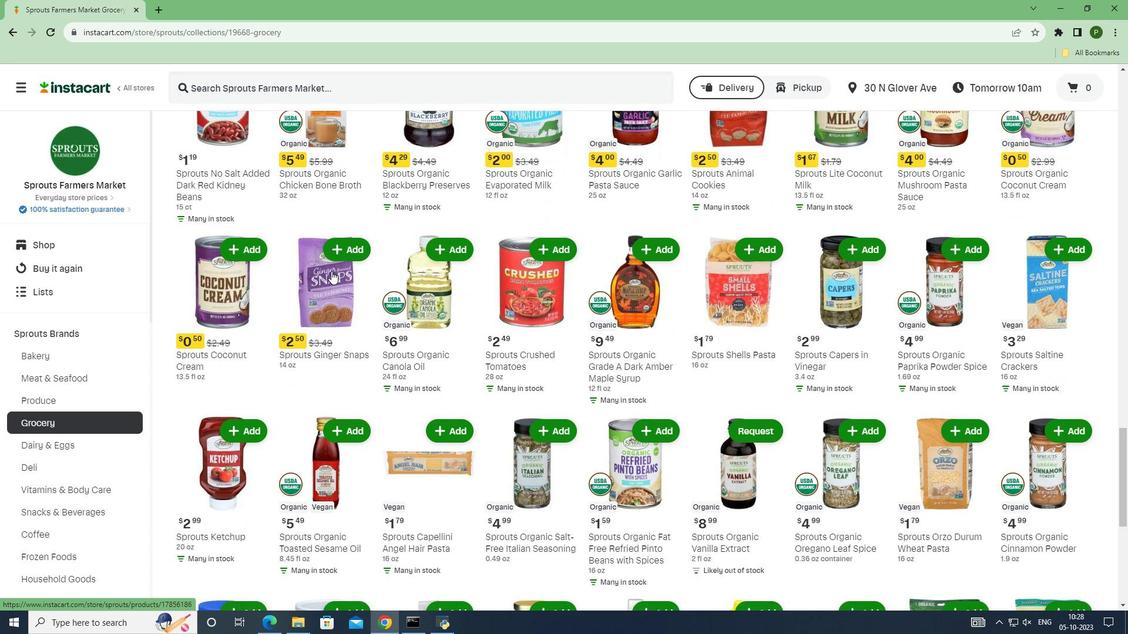 
Action: Mouse scrolled (331, 270) with delta (0, 0)
Screenshot: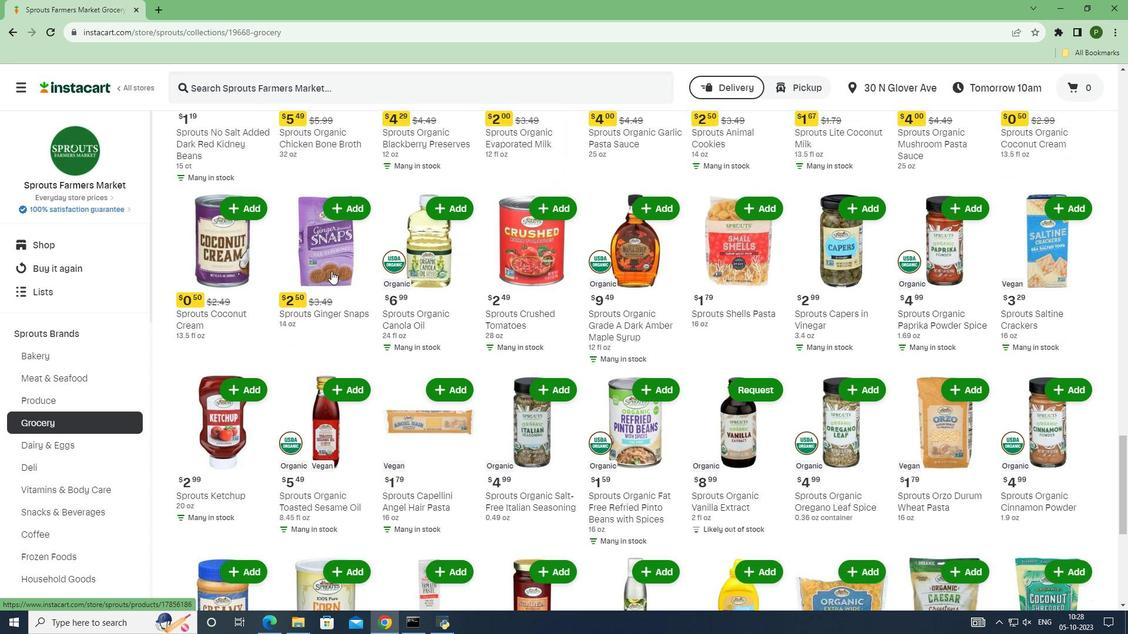 
Action: Mouse scrolled (331, 270) with delta (0, 0)
Screenshot: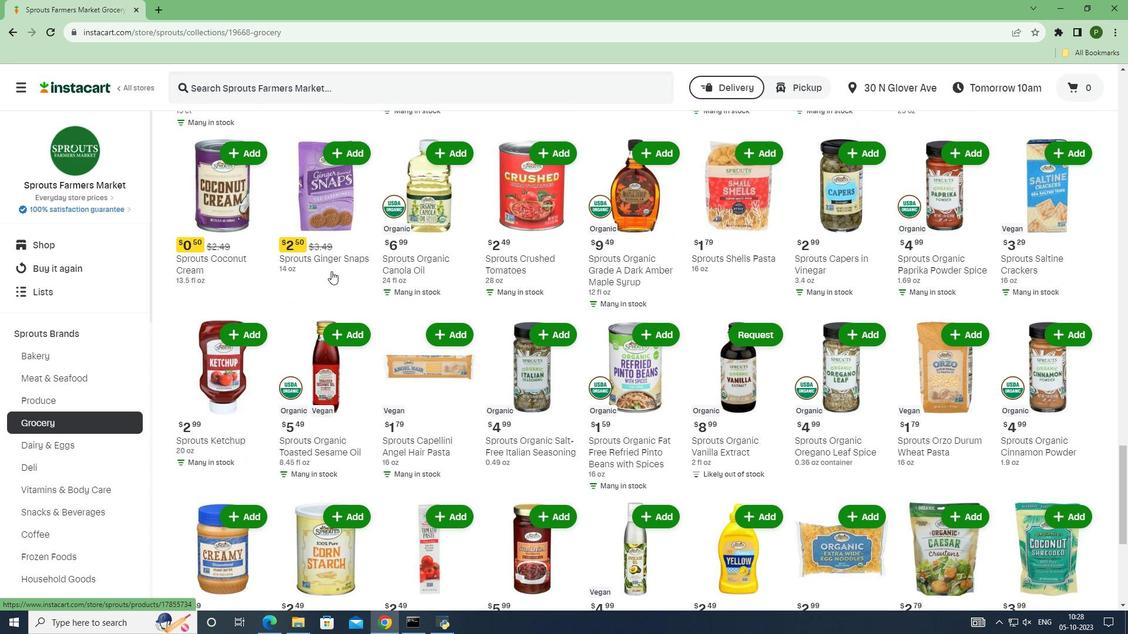 
Action: Mouse scrolled (331, 270) with delta (0, 0)
Screenshot: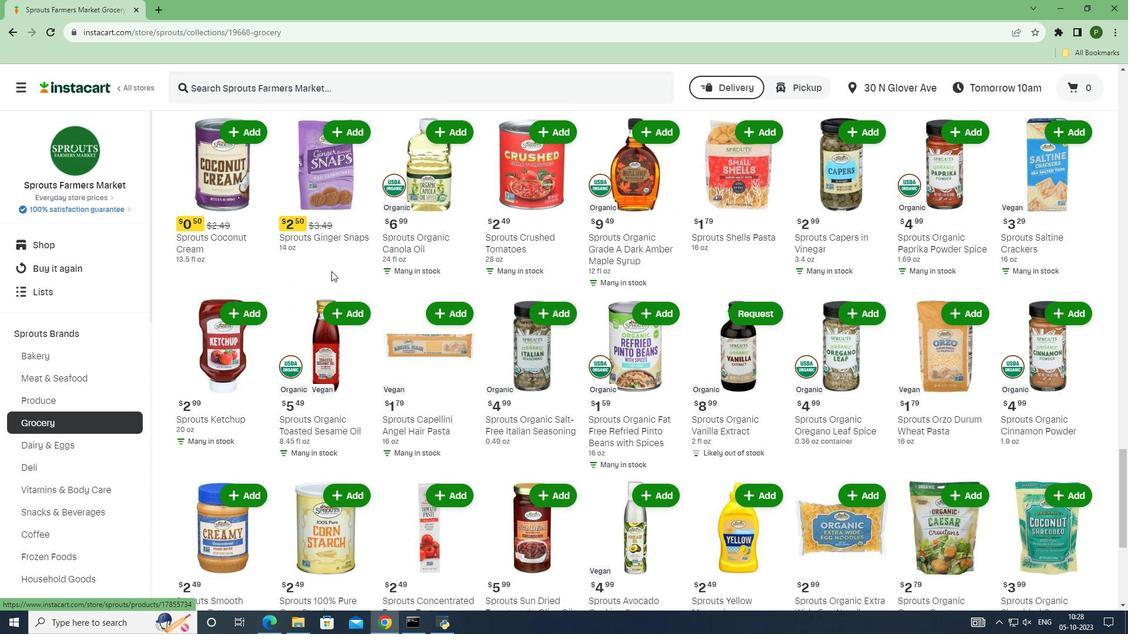 
Action: Mouse scrolled (331, 270) with delta (0, 0)
Screenshot: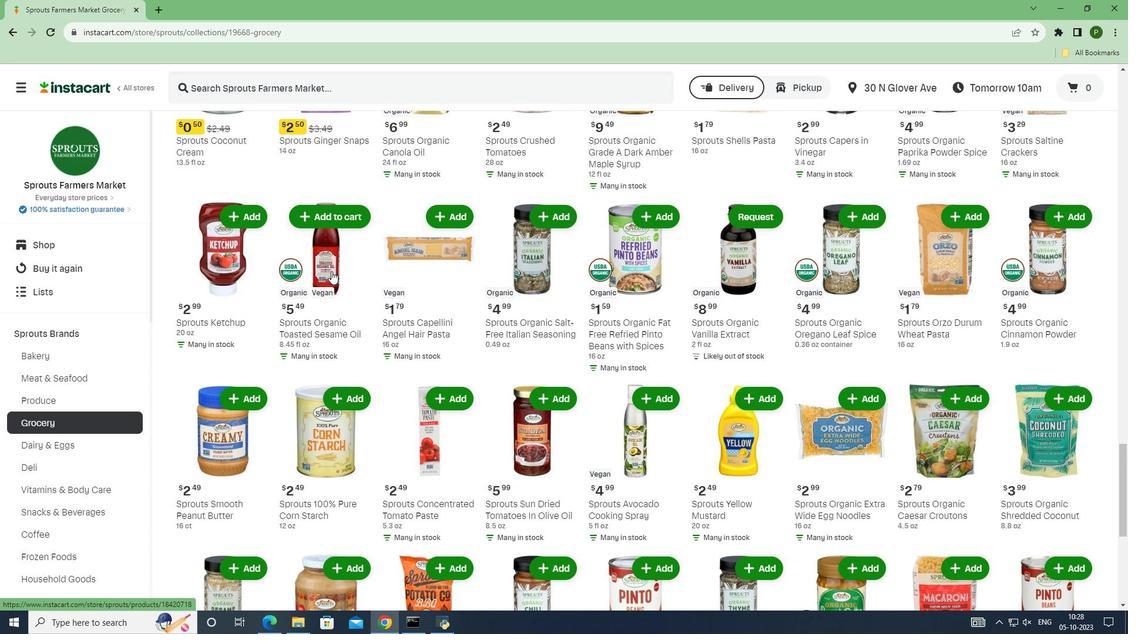 
Action: Mouse scrolled (331, 270) with delta (0, 0)
Screenshot: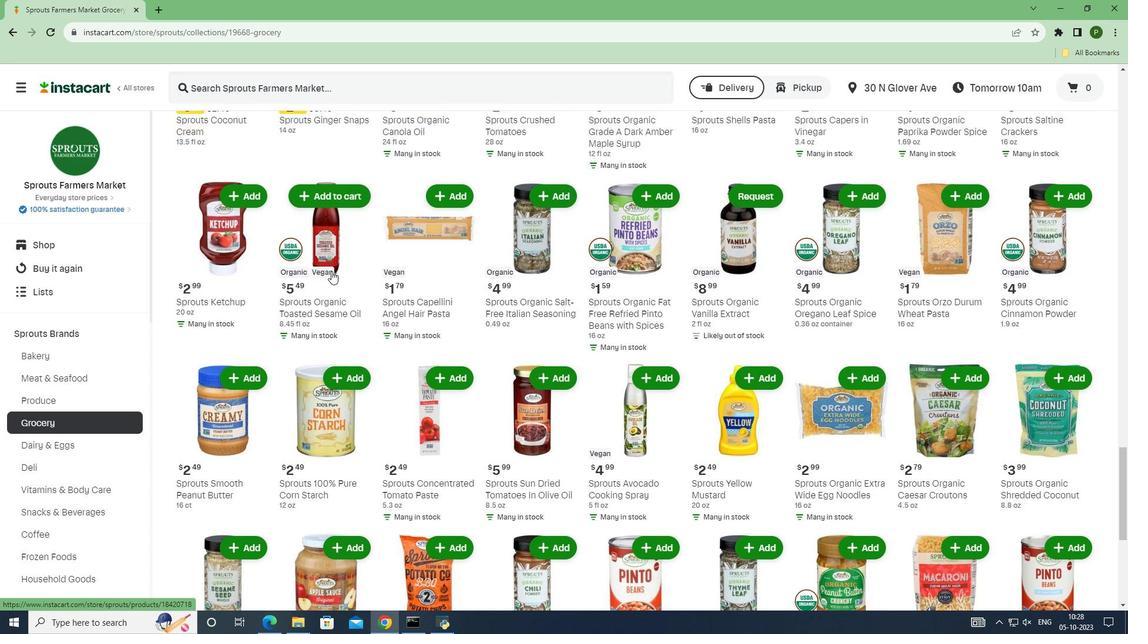 
Action: Mouse scrolled (331, 270) with delta (0, 0)
Screenshot: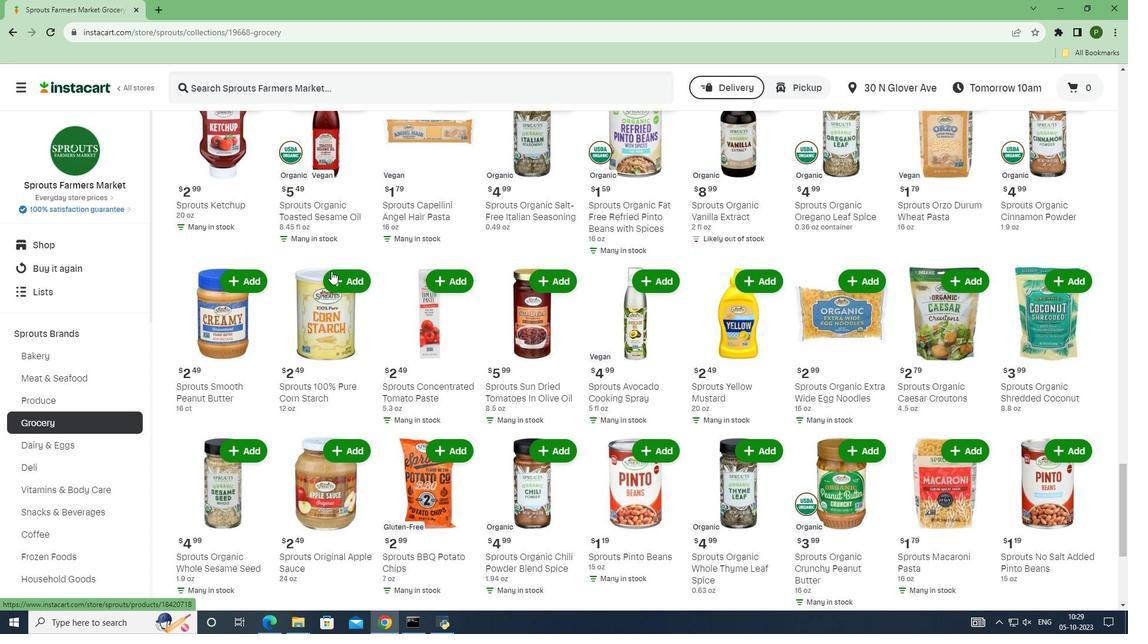 
Action: Mouse scrolled (331, 270) with delta (0, 0)
Screenshot: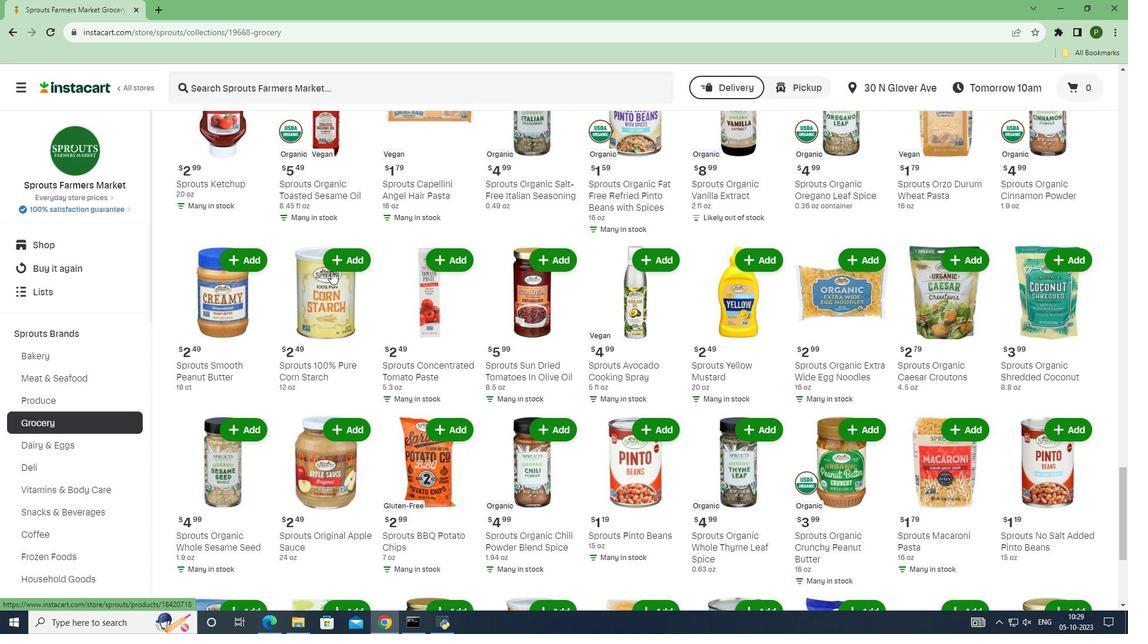 
Action: Mouse scrolled (331, 270) with delta (0, 0)
Screenshot: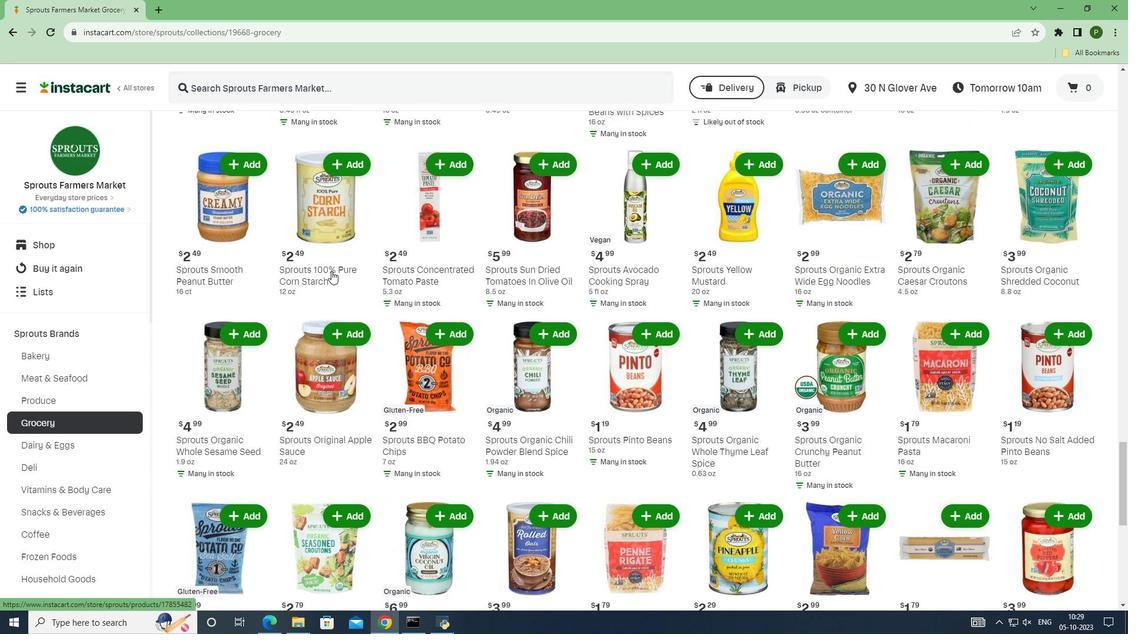 
Action: Mouse scrolled (331, 270) with delta (0, 0)
Screenshot: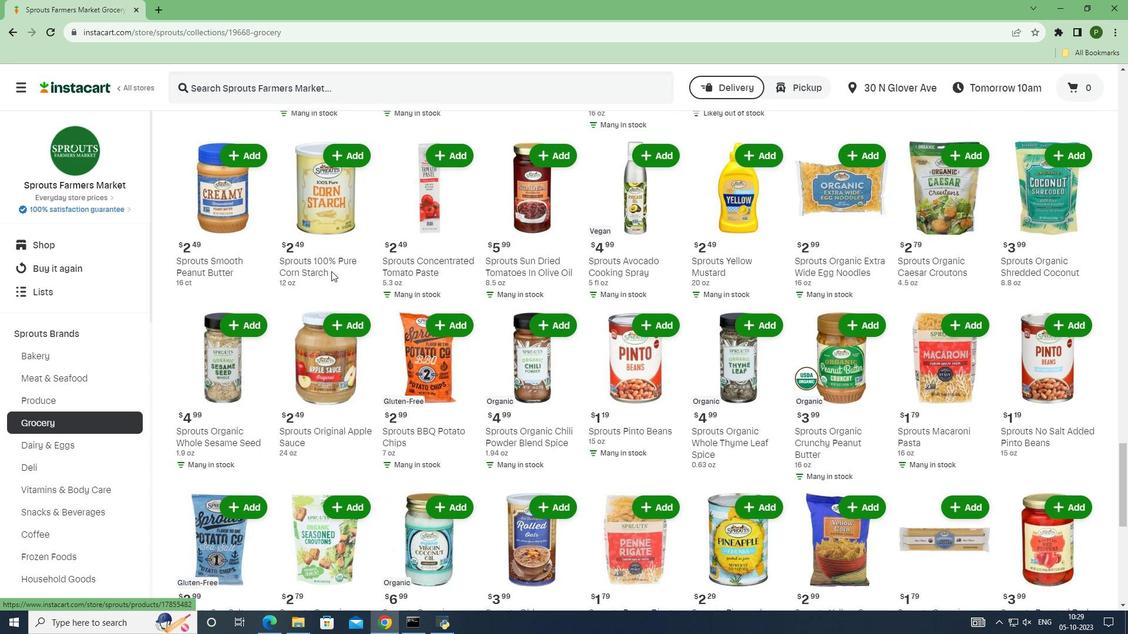 
Action: Mouse scrolled (331, 270) with delta (0, 0)
Screenshot: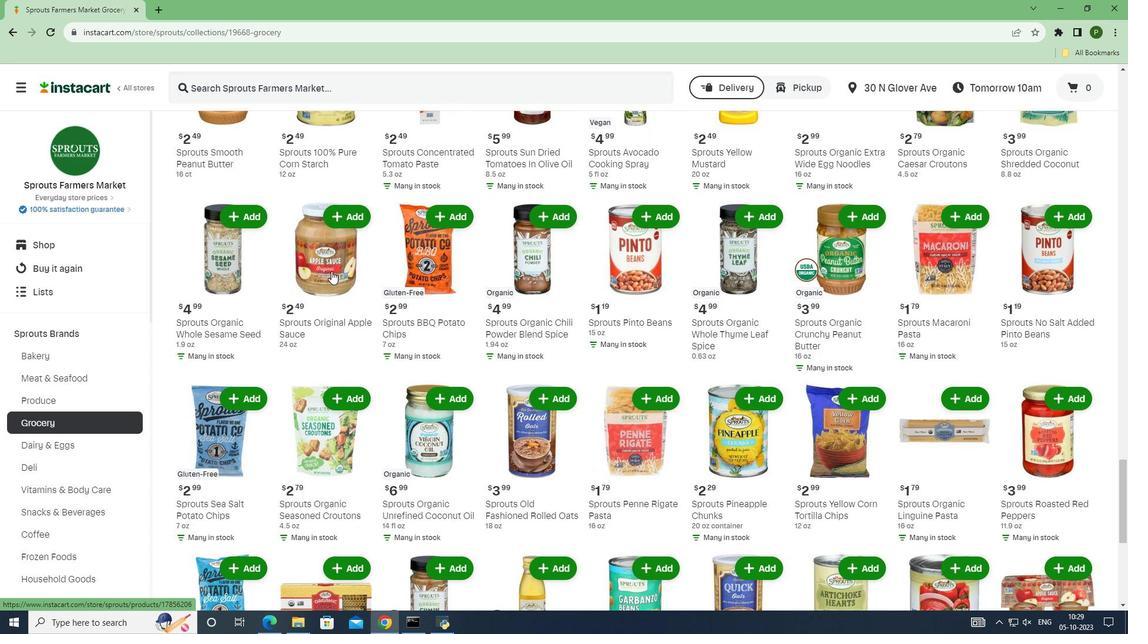 
Action: Mouse scrolled (331, 270) with delta (0, 0)
Screenshot: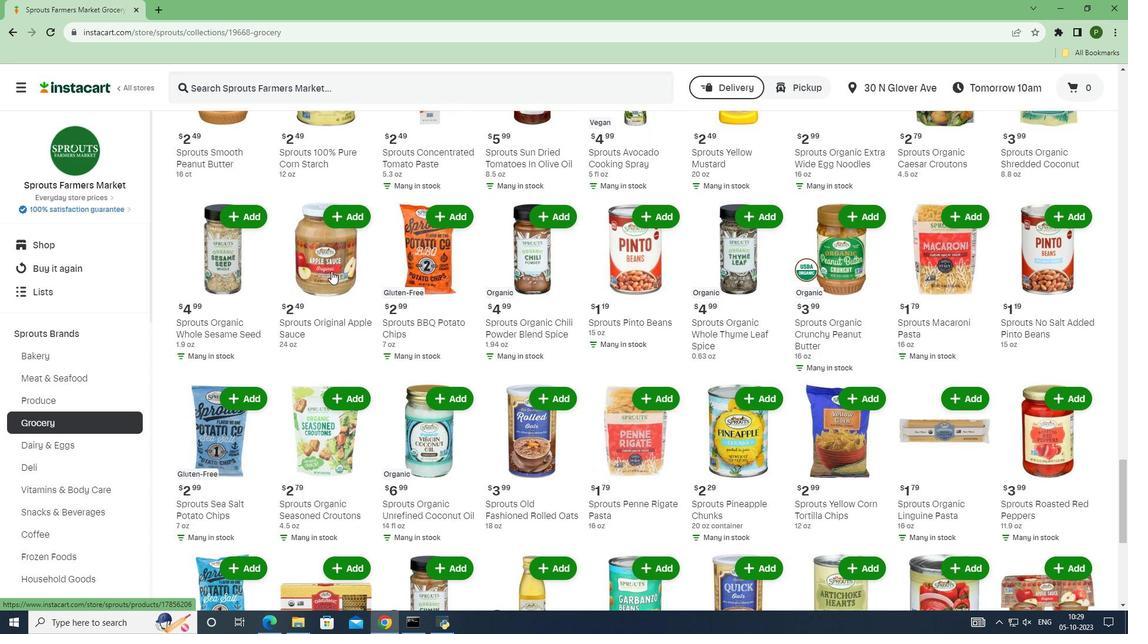 
Action: Mouse scrolled (331, 270) with delta (0, 0)
Screenshot: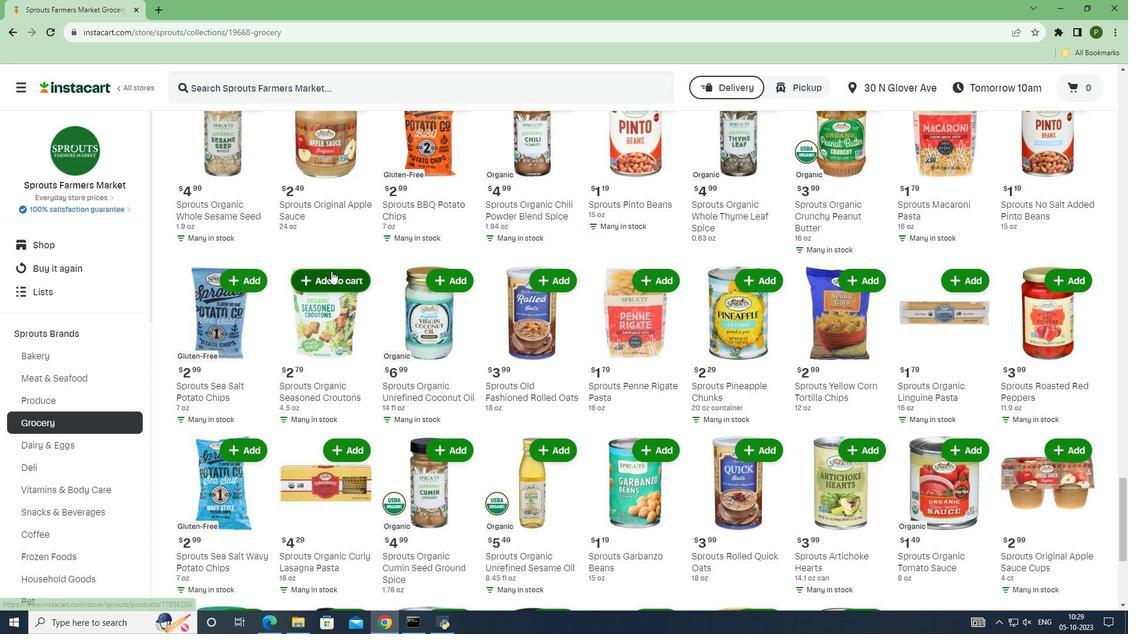 
Action: Mouse scrolled (331, 270) with delta (0, 0)
Screenshot: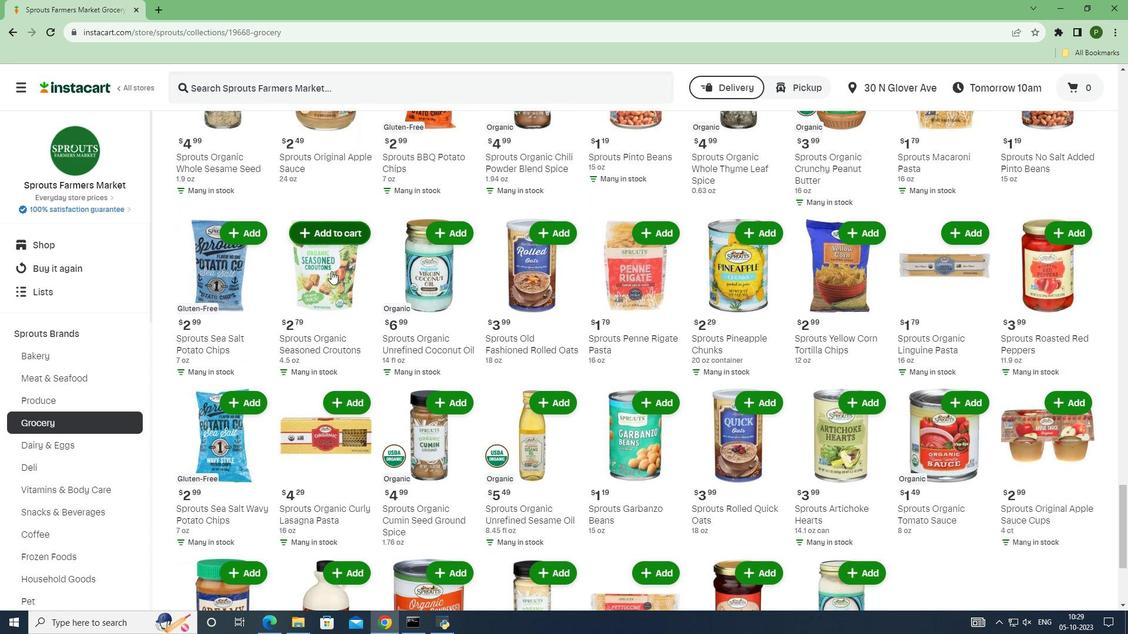 
Action: Mouse scrolled (331, 270) with delta (0, 0)
Screenshot: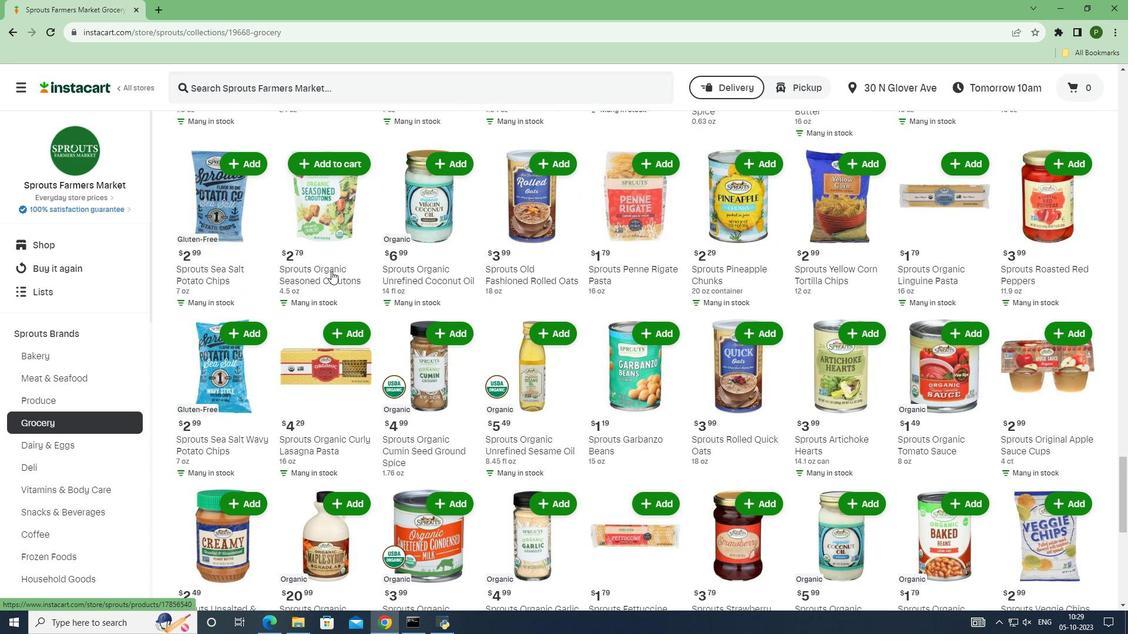 
Action: Mouse scrolled (331, 270) with delta (0, 0)
Screenshot: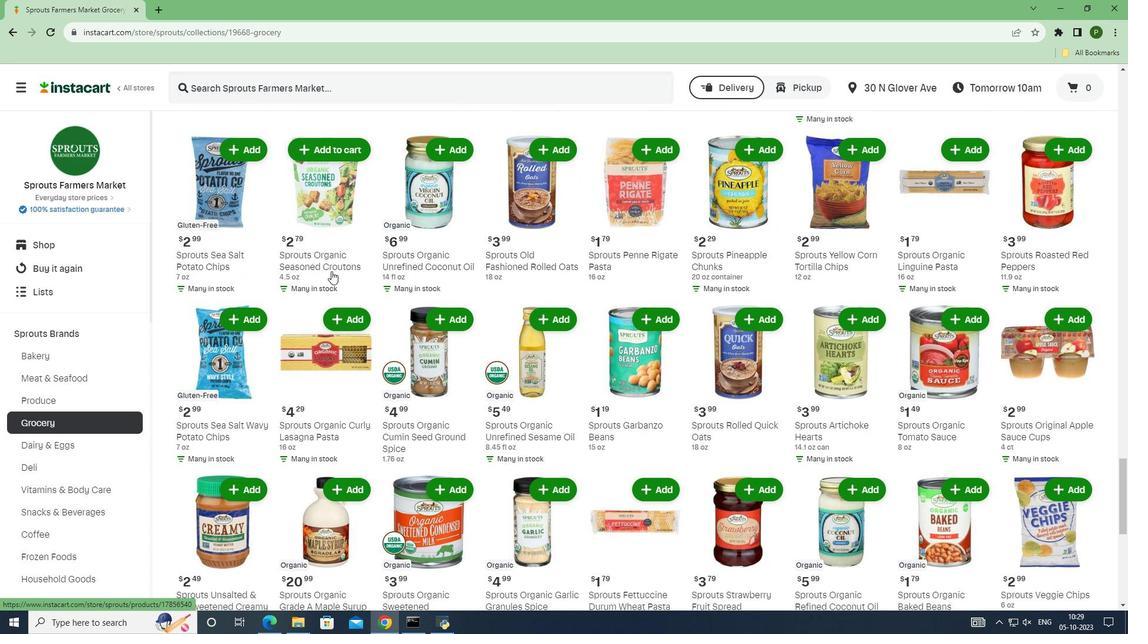 
Action: Mouse moved to (511, 211)
Screenshot: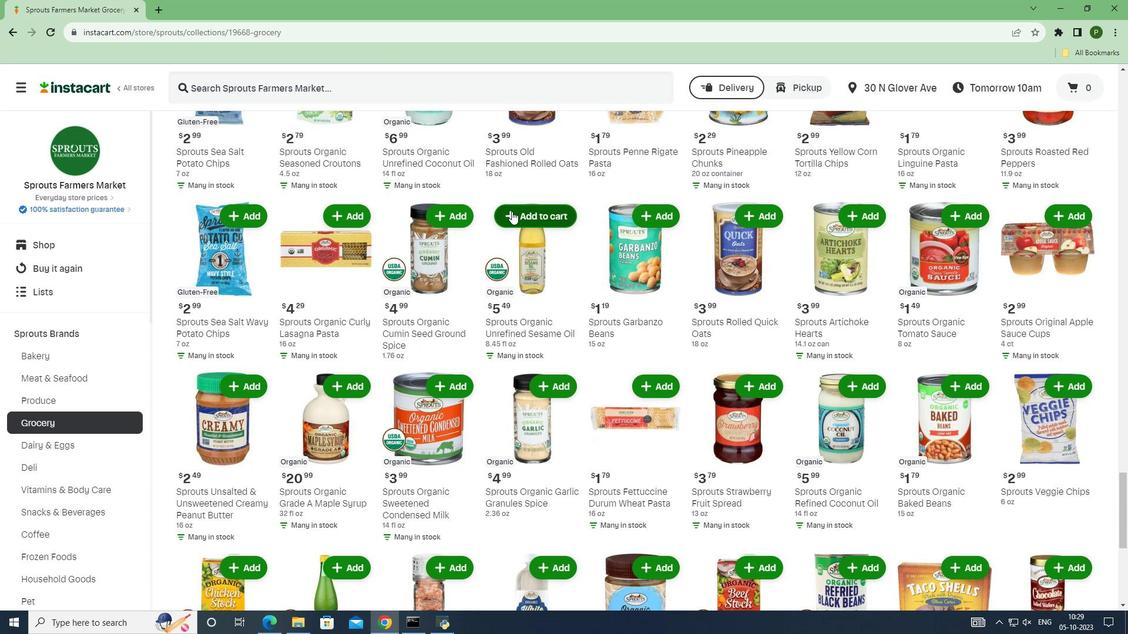 
Action: Mouse pressed left at (511, 211)
Screenshot: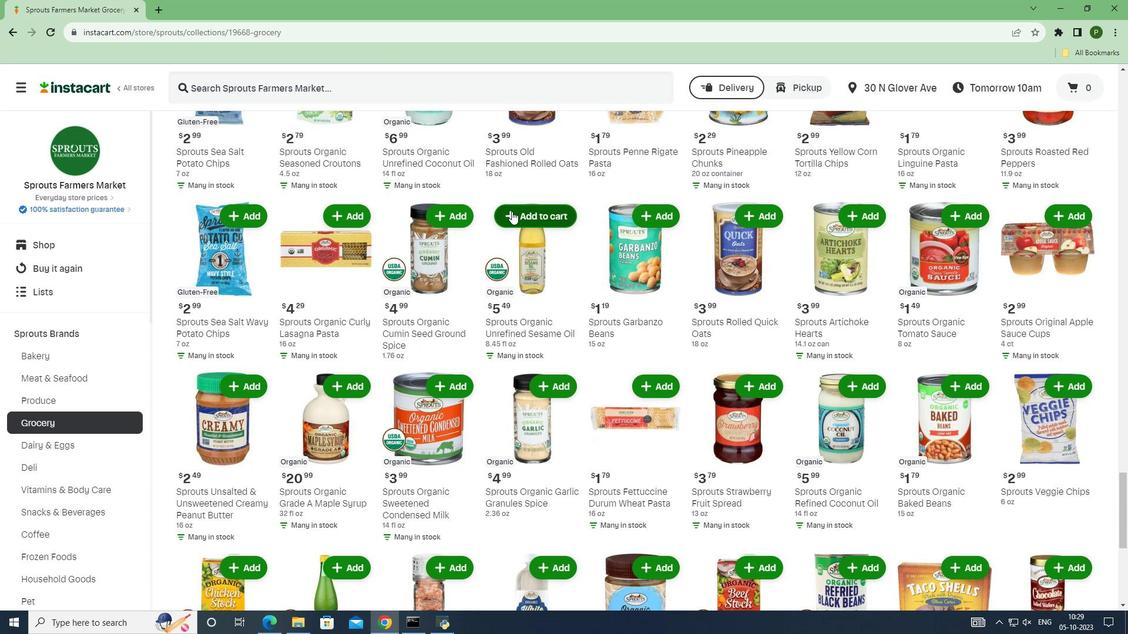 
Action: Mouse moved to (511, 211)
Screenshot: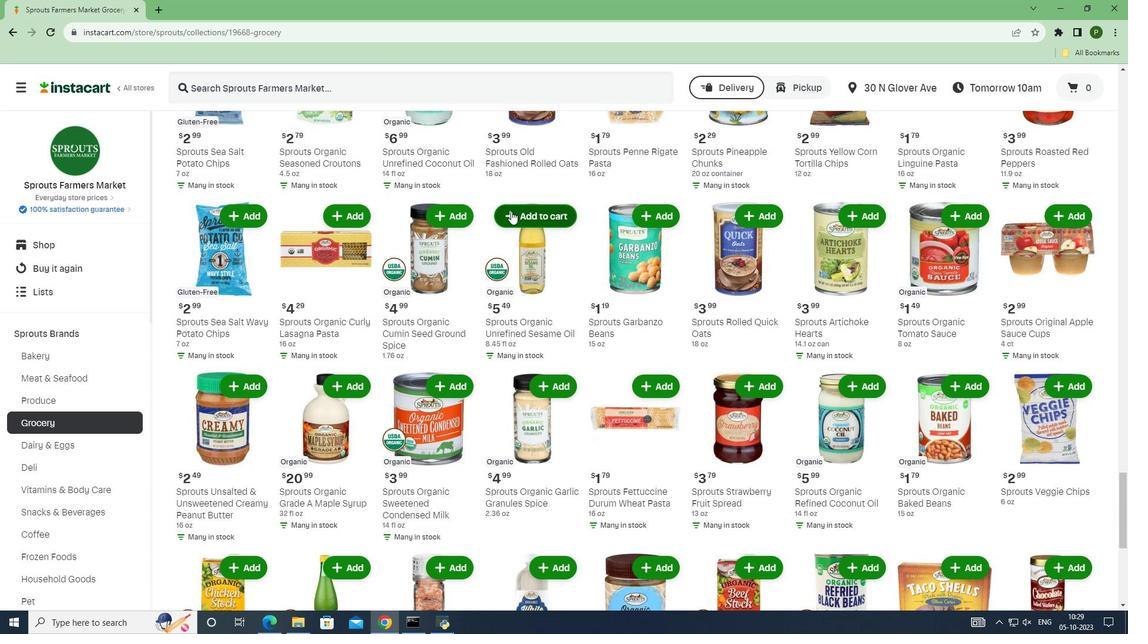 
